 Task: Log work in the project BarTech for the issue 'Implement a new cloud-based asset management system for a company with advanced asset tracking and maintenance features' spent time as '5w 2d 22h 50m' and remaining time as '4w 6d 6h 10m' and move to top of backlog. Now add the issue to the epic 'IT asset management (ITAM) system implementation'. Log work in the project BarTech for the issue 'Integrate a new push notification feature into an existing mobile application to enhance user engagement and real-time updates' spent time as '2w 4d 19h 33m' and remaining time as '6w 5d 2h 25m' and move to bottom of backlog. Now add the issue to the epic 'Continuous integration and delivery (CI/CD) implementation'
Action: Mouse moved to (163, 50)
Screenshot: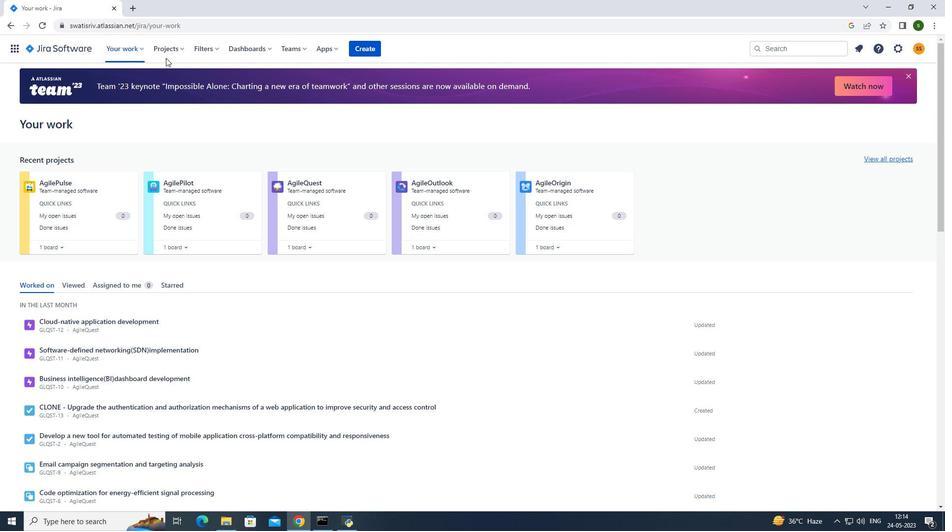 
Action: Mouse pressed left at (163, 50)
Screenshot: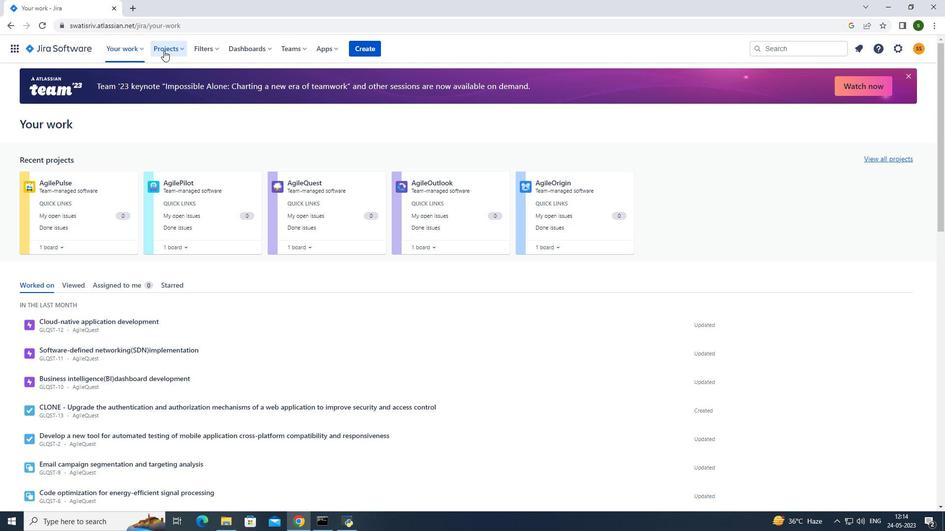 
Action: Mouse moved to (218, 100)
Screenshot: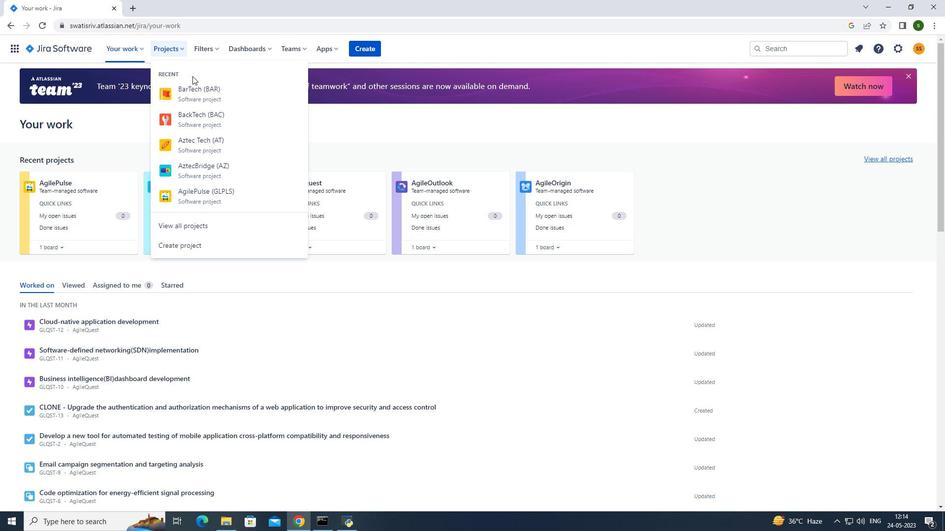 
Action: Mouse pressed left at (218, 100)
Screenshot: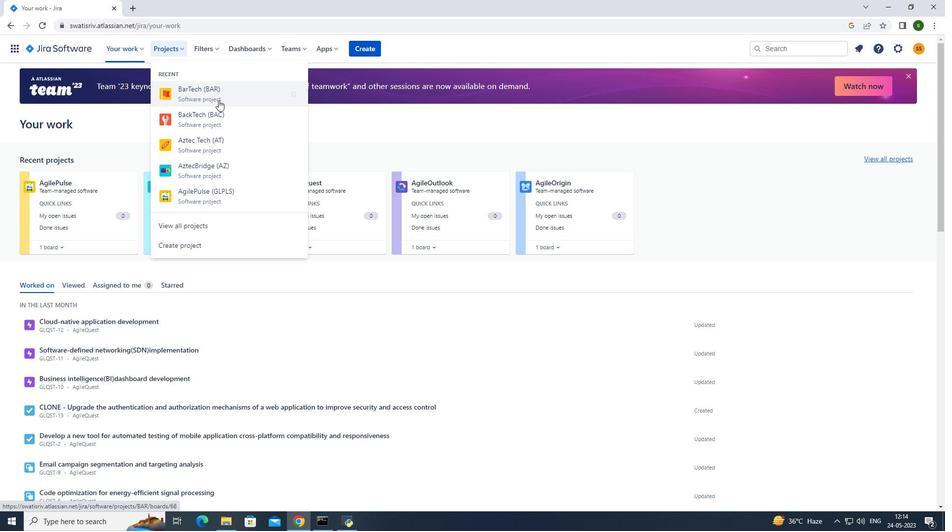 
Action: Mouse moved to (72, 152)
Screenshot: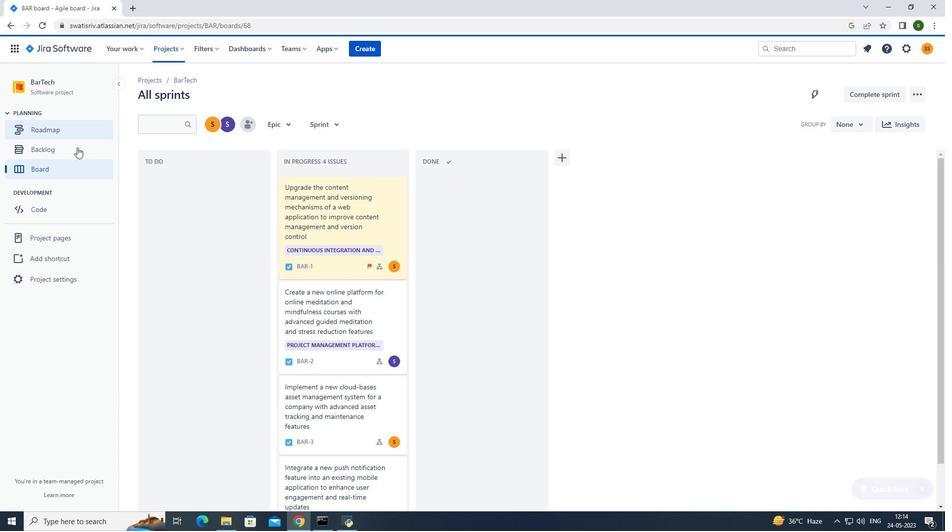
Action: Mouse pressed left at (72, 152)
Screenshot: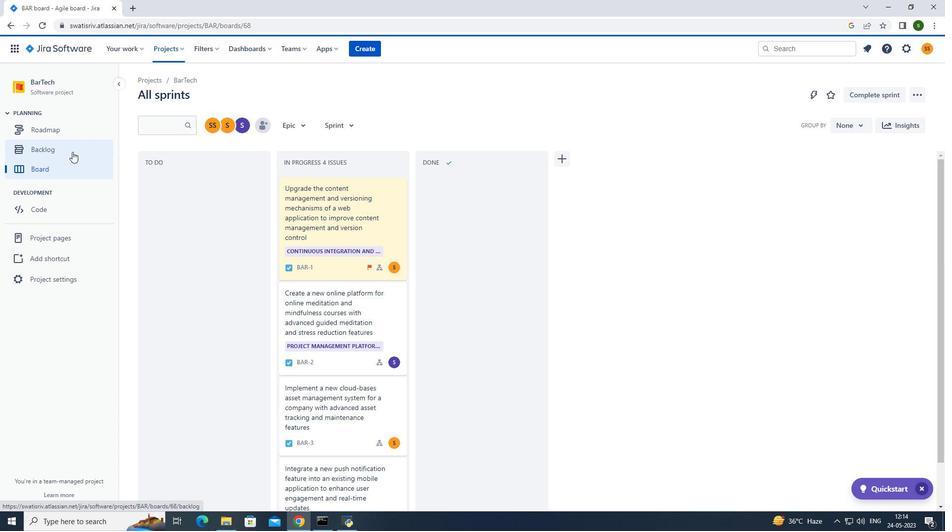 
Action: Mouse moved to (588, 238)
Screenshot: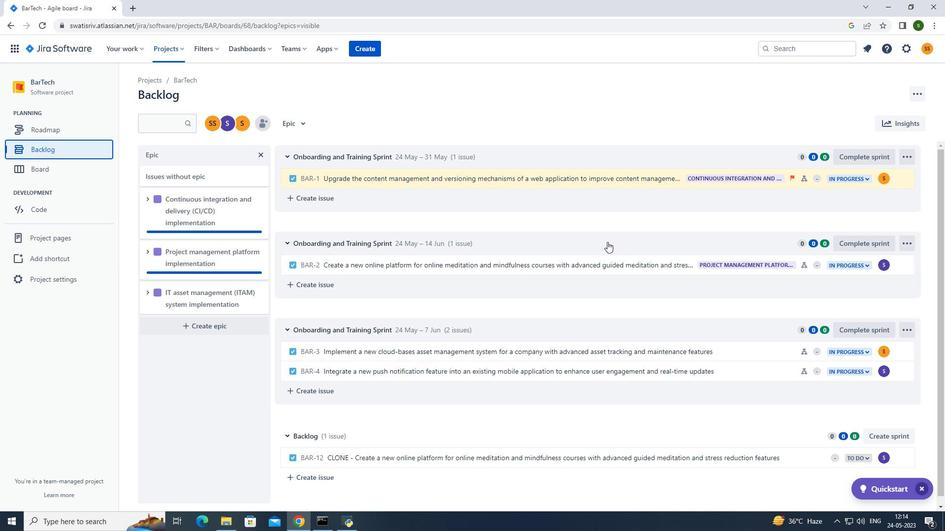 
Action: Mouse scrolled (588, 237) with delta (0, 0)
Screenshot: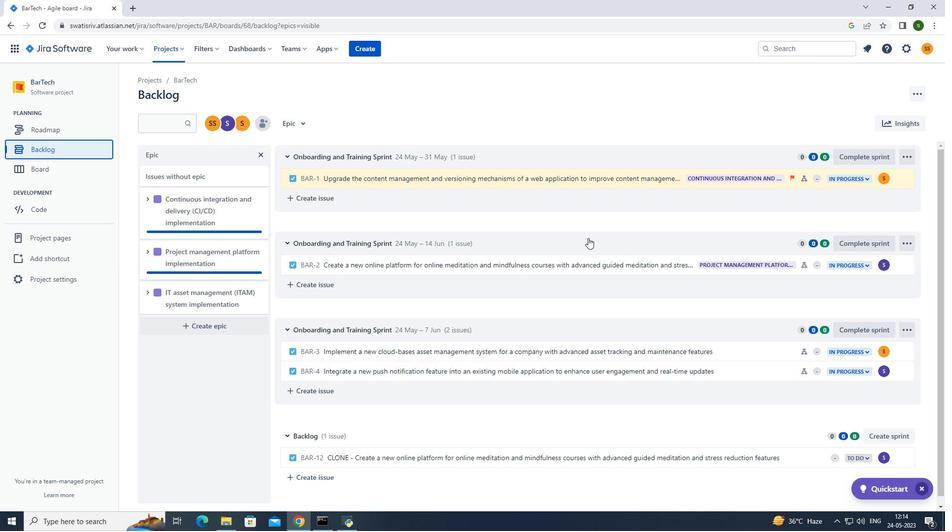 
Action: Mouse scrolled (588, 237) with delta (0, 0)
Screenshot: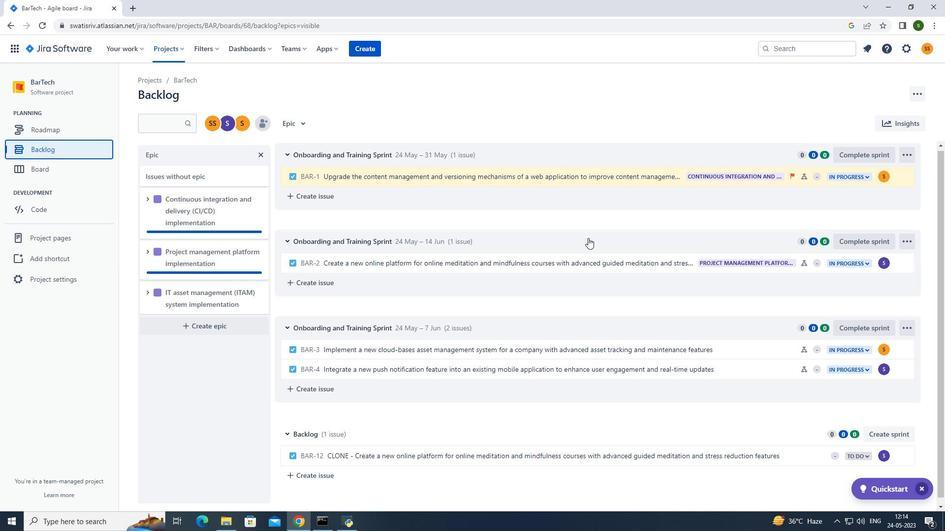 
Action: Mouse moved to (786, 345)
Screenshot: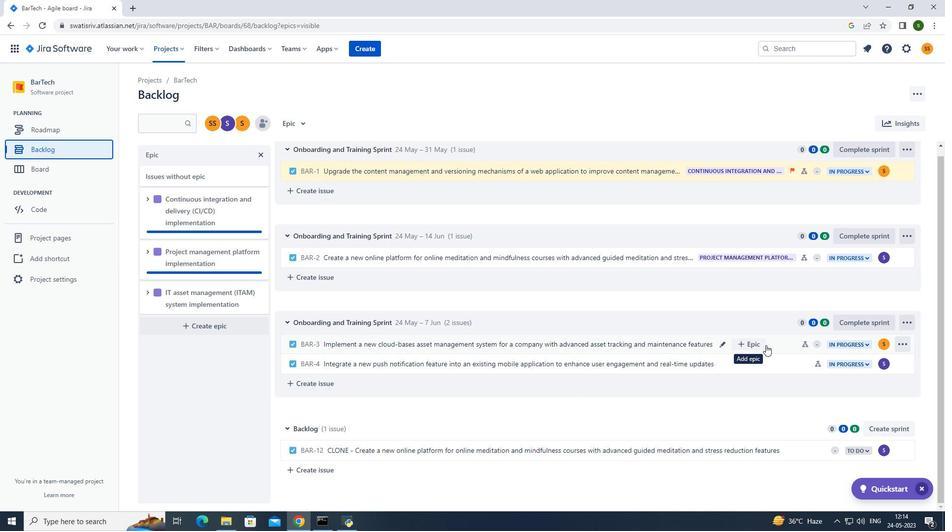 
Action: Mouse pressed left at (786, 345)
Screenshot: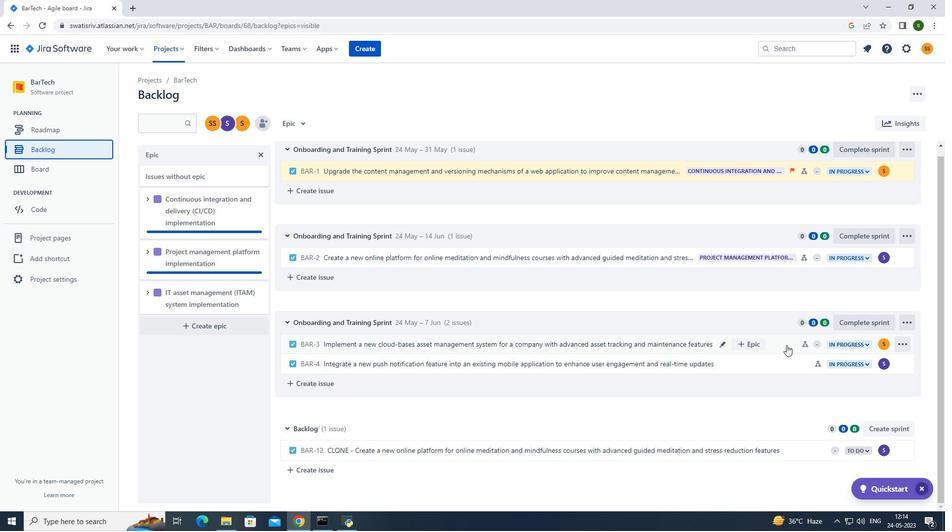
Action: Mouse moved to (906, 150)
Screenshot: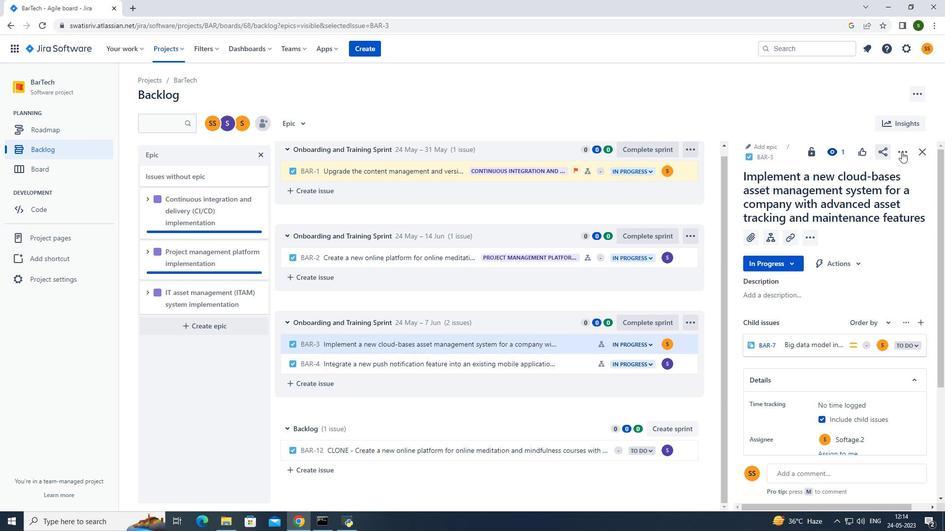 
Action: Mouse pressed left at (906, 150)
Screenshot: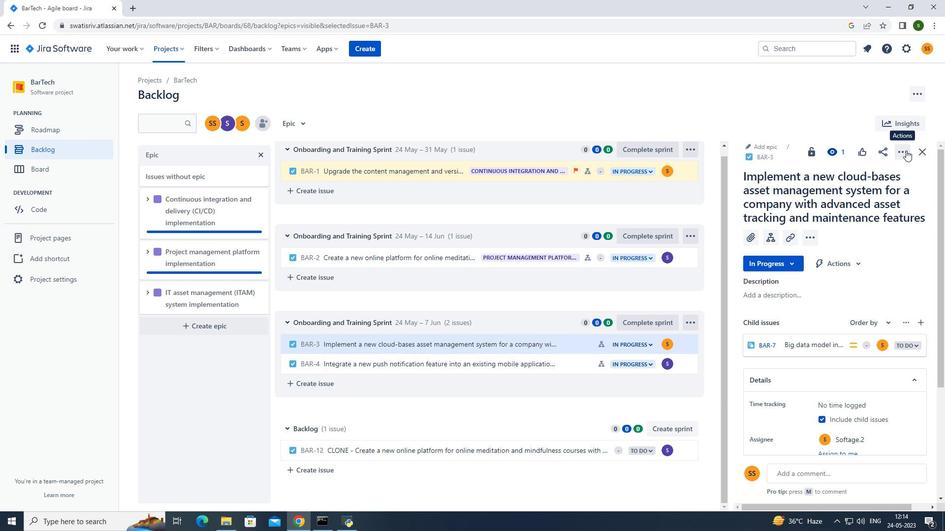 
Action: Mouse moved to (874, 183)
Screenshot: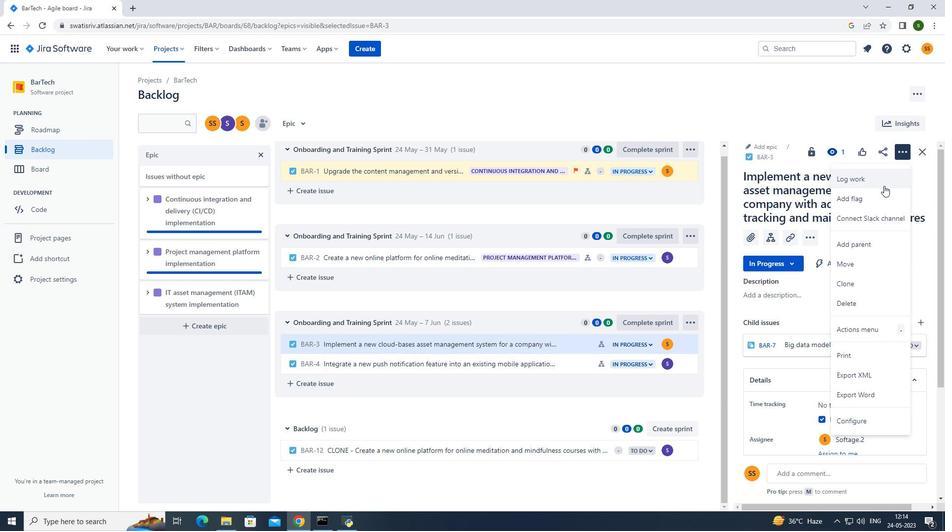 
Action: Mouse pressed left at (874, 183)
Screenshot: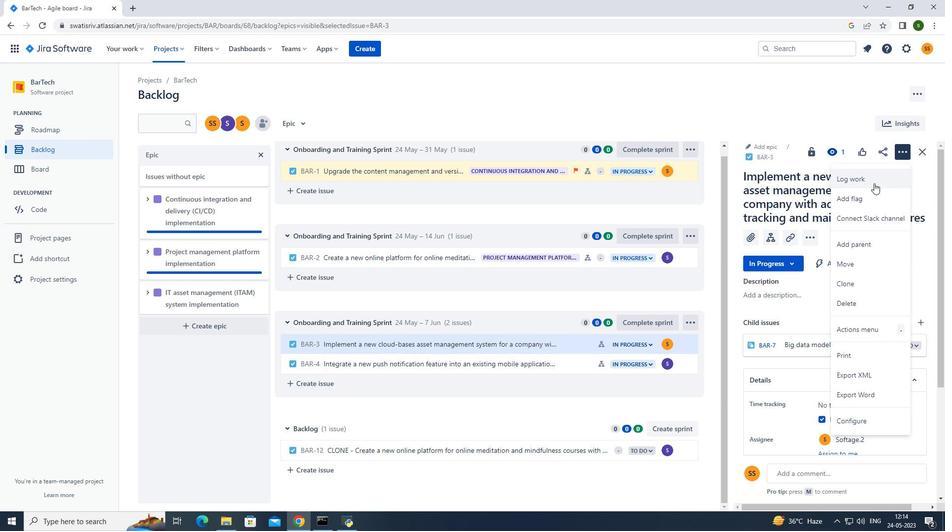 
Action: Mouse moved to (416, 149)
Screenshot: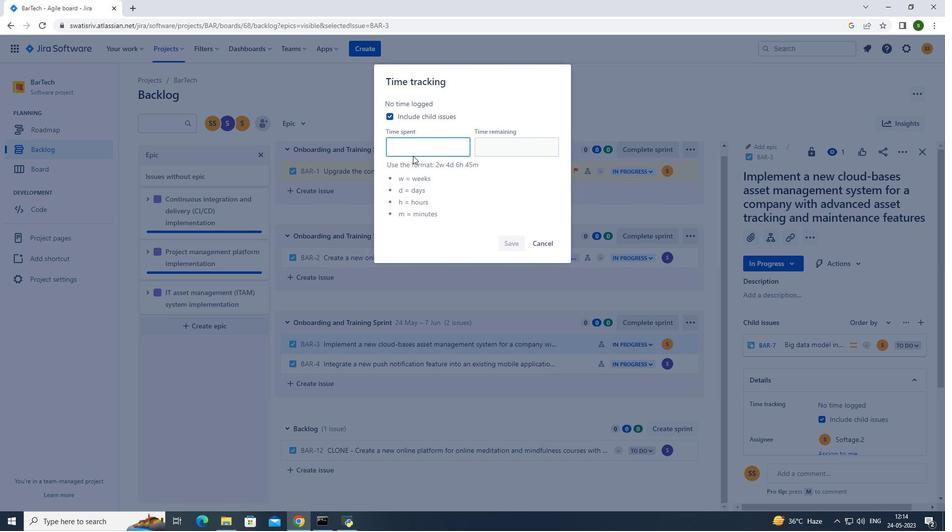 
Action: Mouse pressed left at (416, 149)
Screenshot: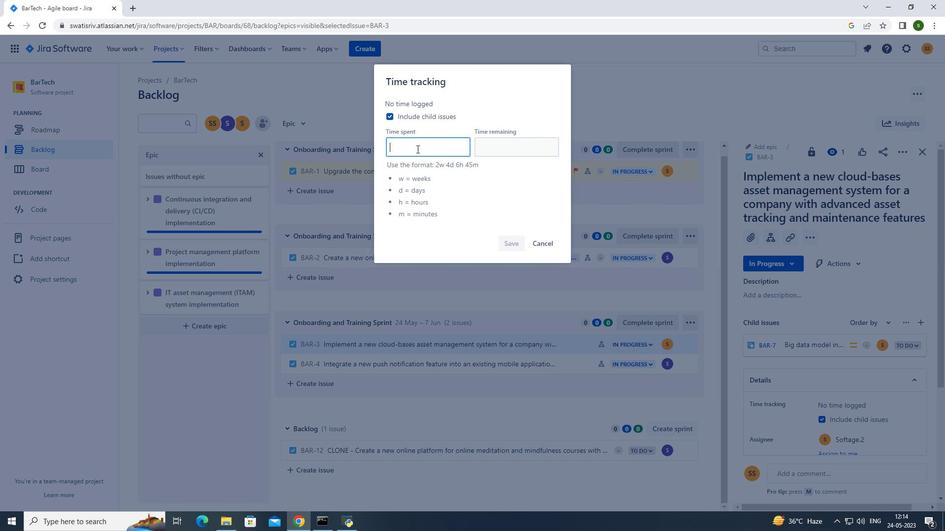
Action: Mouse moved to (420, 148)
Screenshot: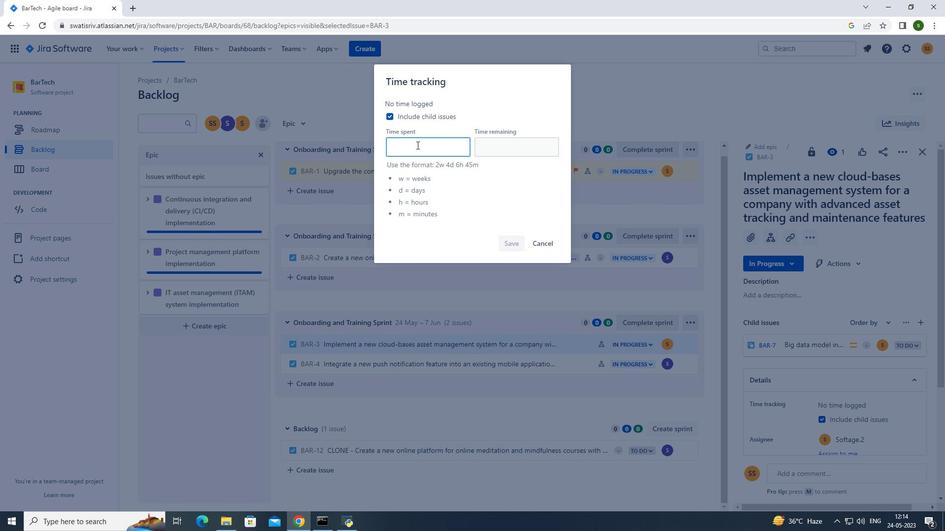 
Action: Key pressed 5w<Key.space>2d<Key.space>22h<Key.space>50m
Screenshot: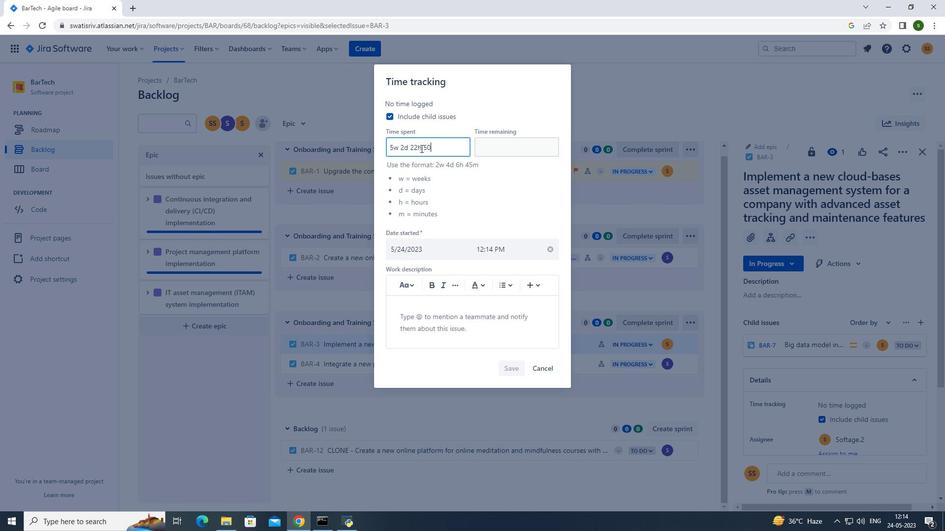 
Action: Mouse moved to (503, 155)
Screenshot: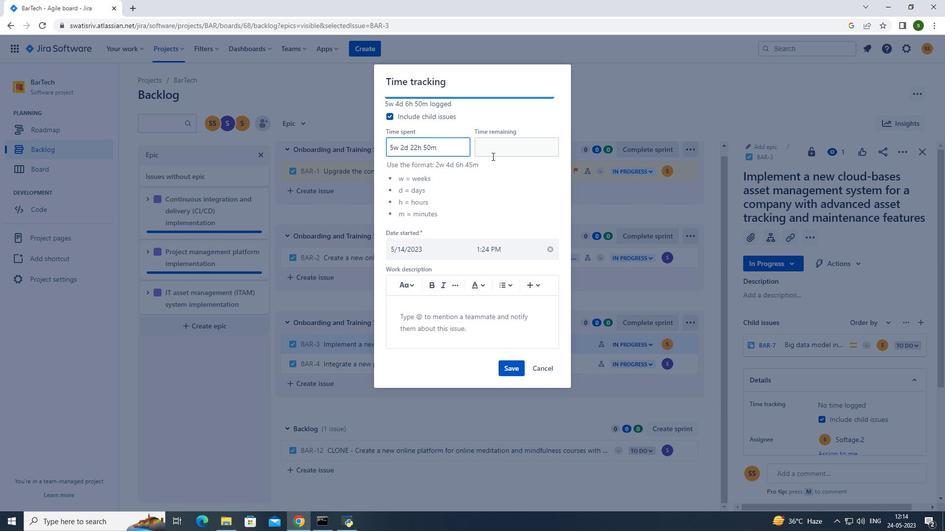 
Action: Mouse pressed left at (503, 155)
Screenshot: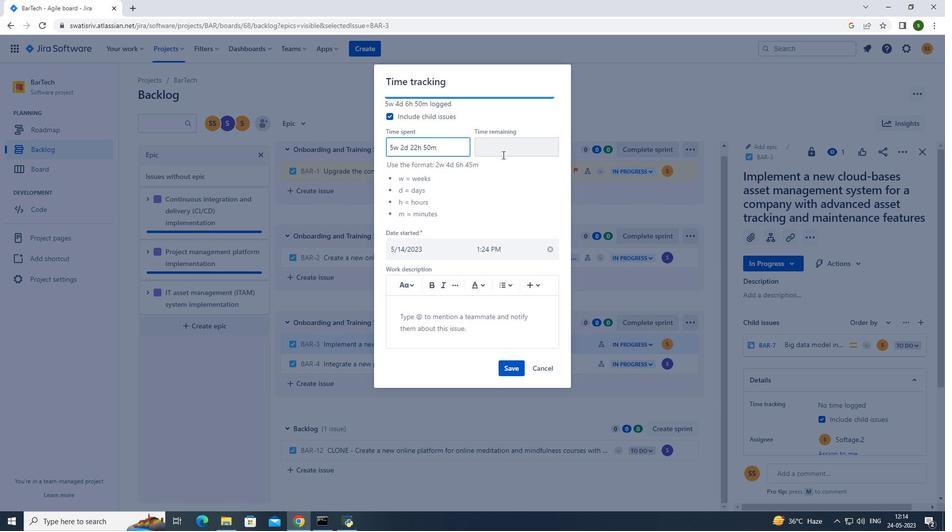 
Action: Key pressed 4w<Key.space>6d<Key.space>6h<Key.space>10m
Screenshot: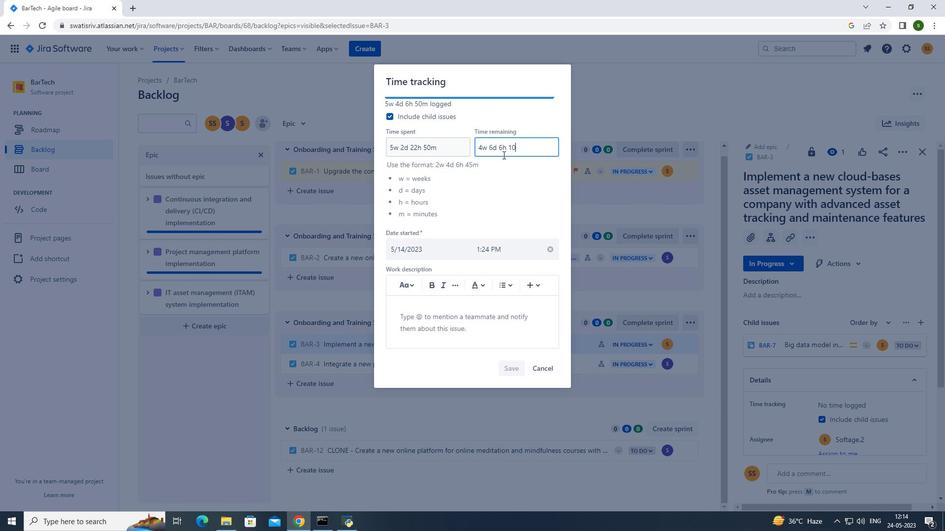 
Action: Mouse moved to (511, 363)
Screenshot: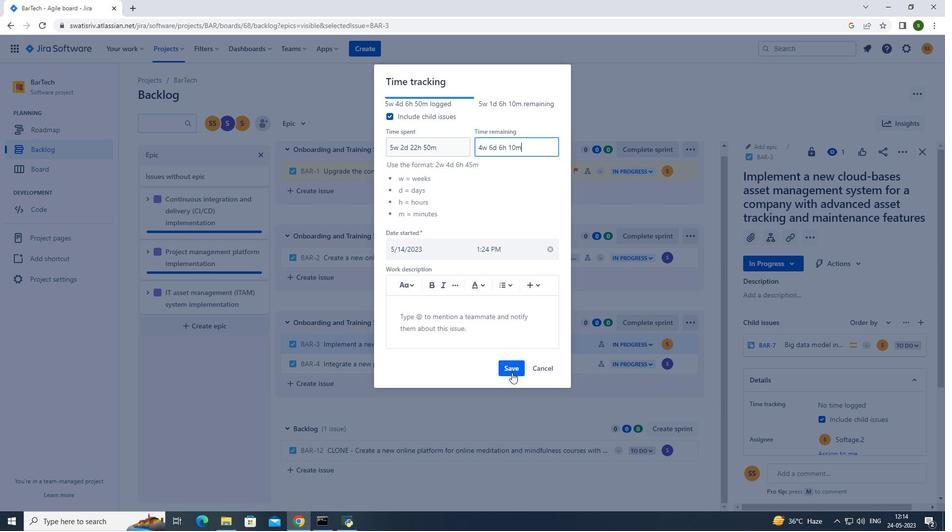 
Action: Mouse pressed left at (511, 363)
Screenshot: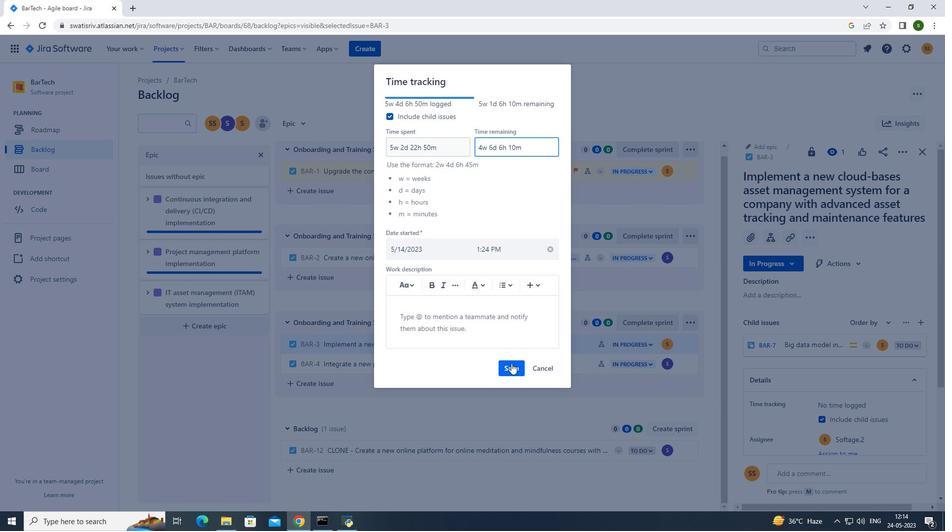 
Action: Mouse moved to (685, 346)
Screenshot: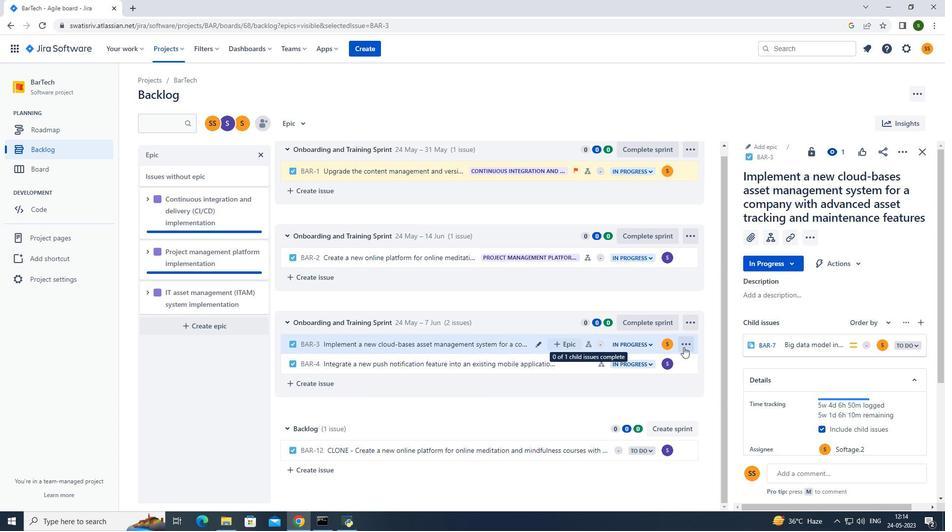 
Action: Mouse pressed left at (685, 346)
Screenshot: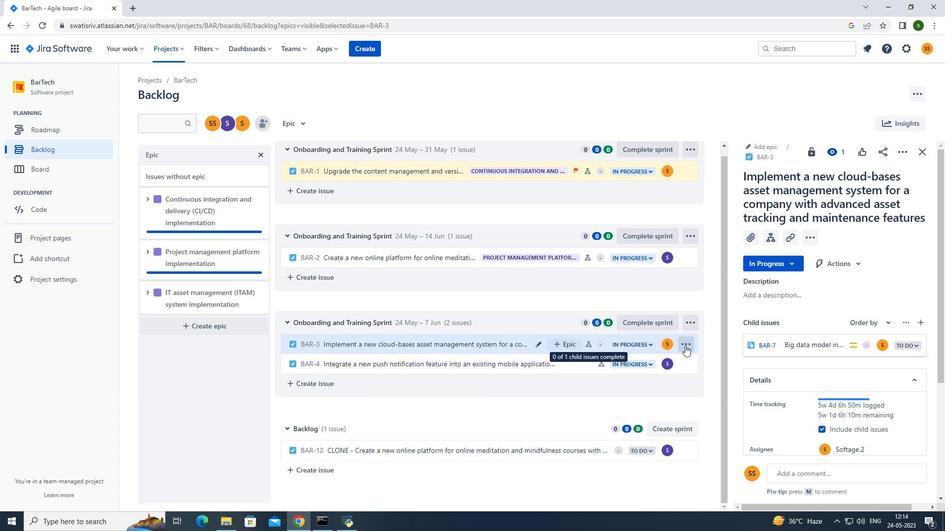 
Action: Mouse moved to (646, 306)
Screenshot: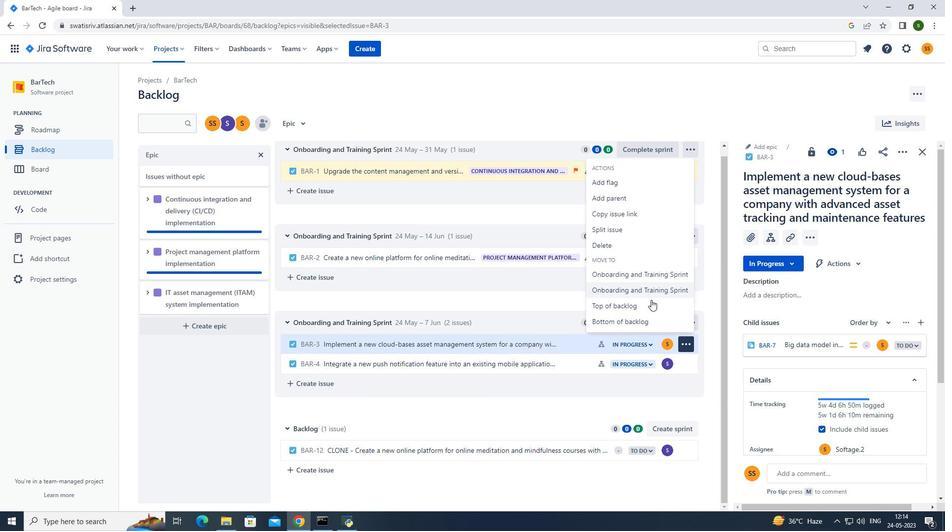 
Action: Mouse pressed left at (646, 306)
Screenshot: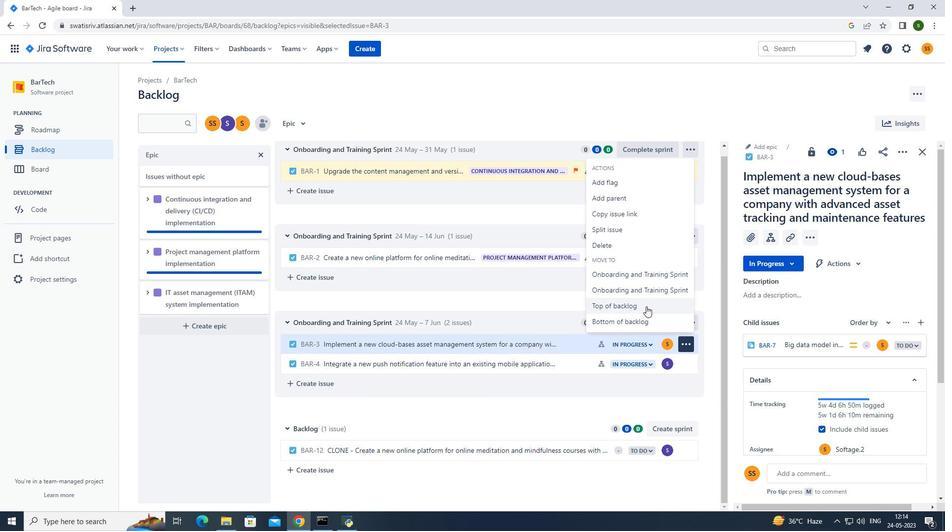 
Action: Mouse moved to (494, 162)
Screenshot: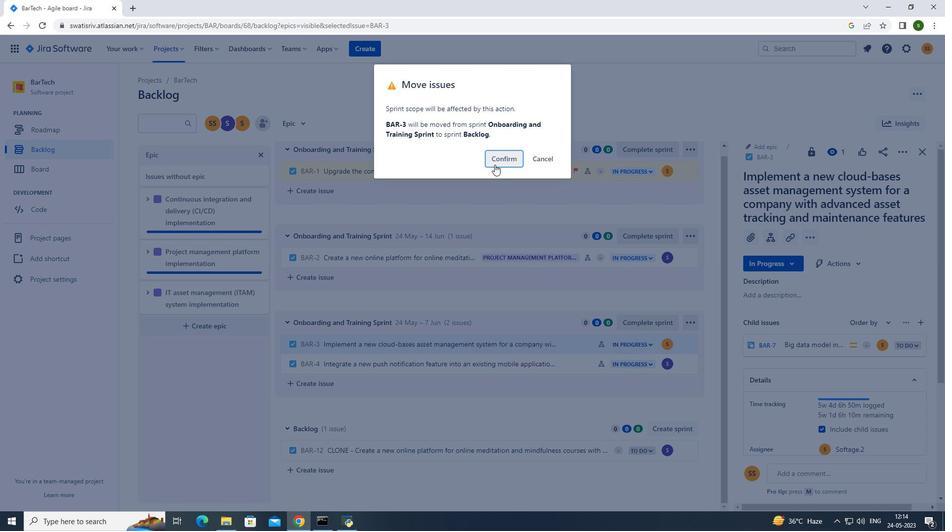 
Action: Mouse pressed left at (494, 162)
Screenshot: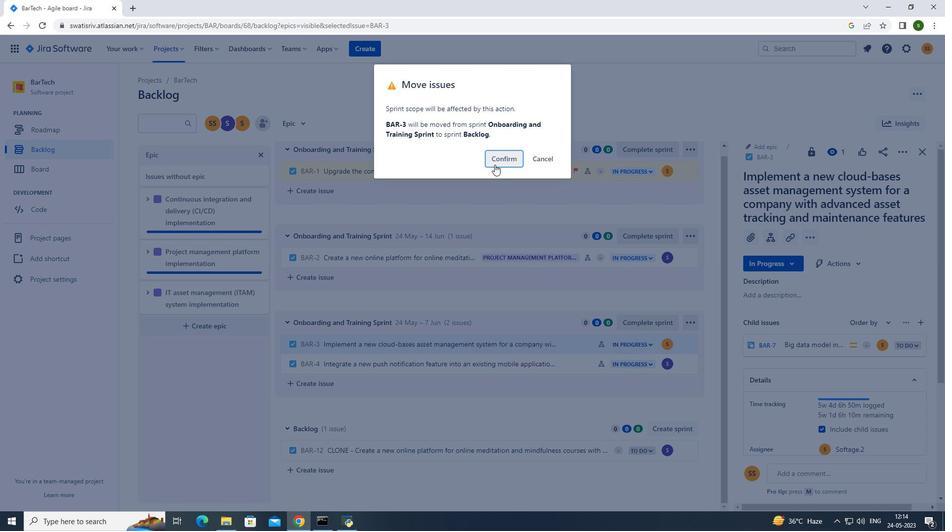 
Action: Mouse moved to (570, 431)
Screenshot: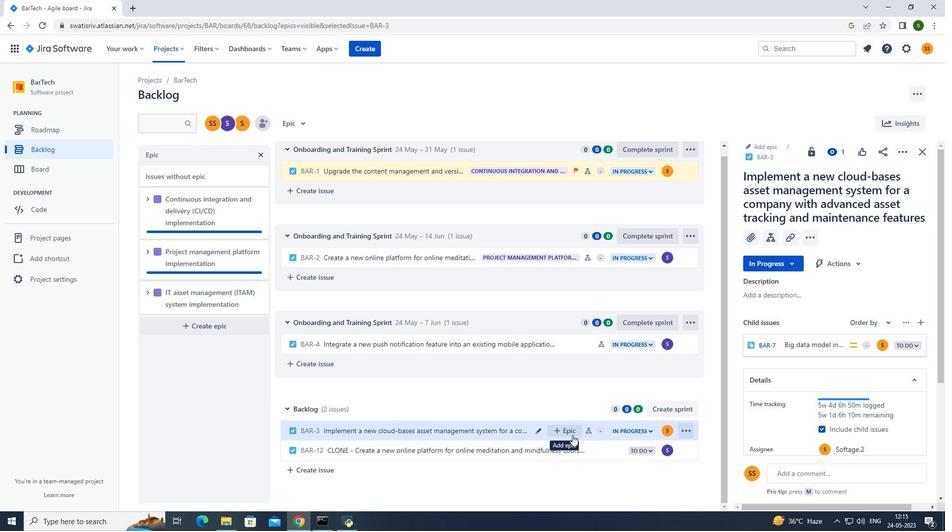 
Action: Mouse pressed left at (570, 431)
Screenshot: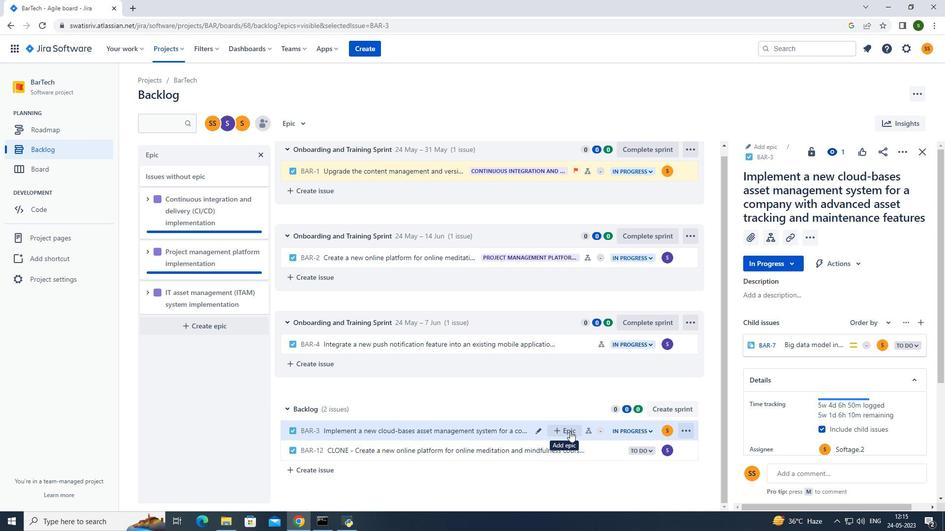 
Action: Mouse moved to (570, 431)
Screenshot: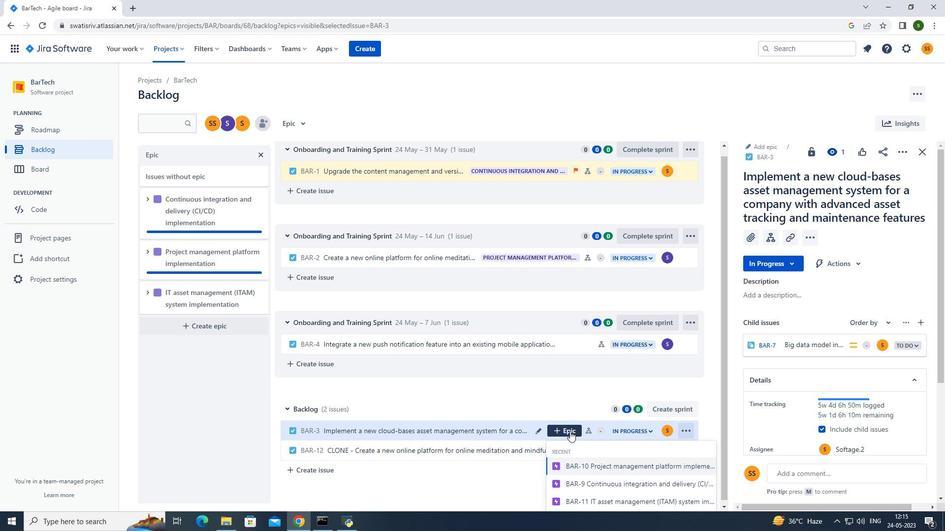 
Action: Mouse scrolled (570, 430) with delta (0, 0)
Screenshot: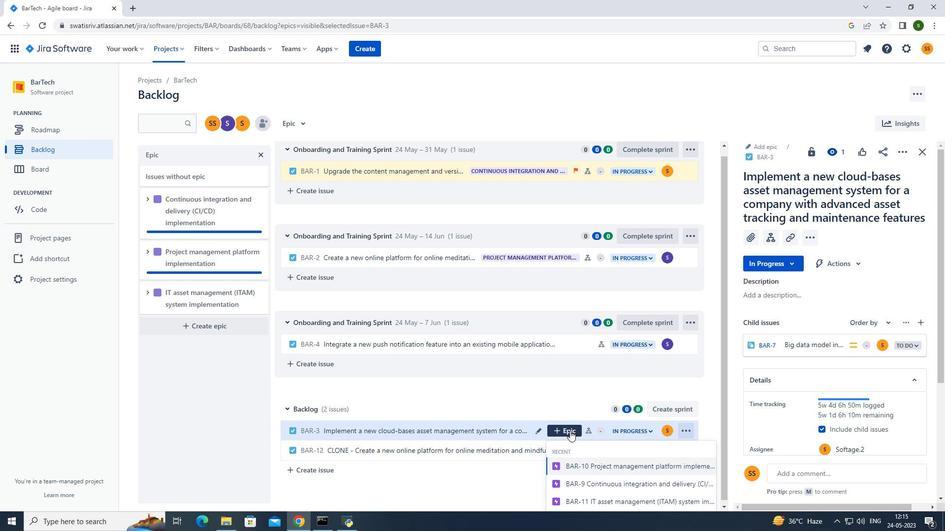 
Action: Mouse scrolled (570, 430) with delta (0, 0)
Screenshot: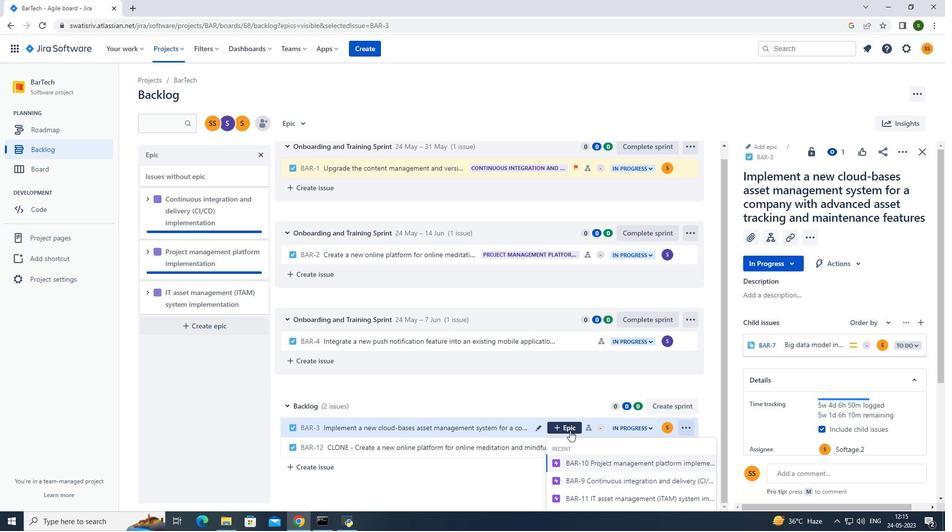 
Action: Mouse moved to (589, 496)
Screenshot: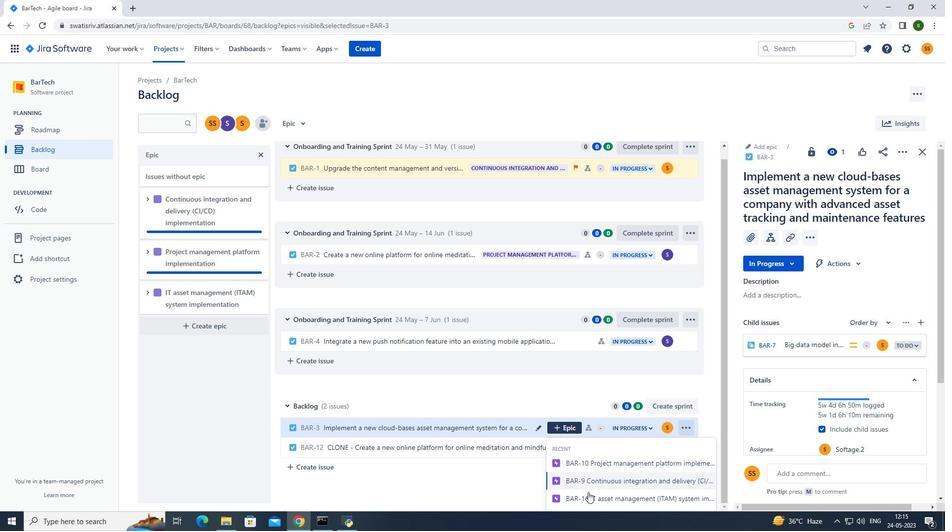 
Action: Mouse pressed left at (589, 496)
Screenshot: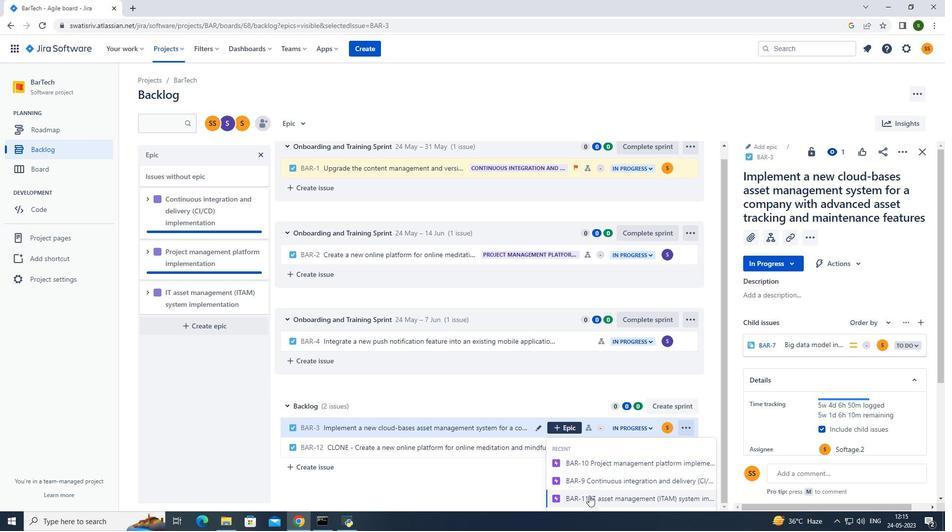 
Action: Mouse moved to (295, 126)
Screenshot: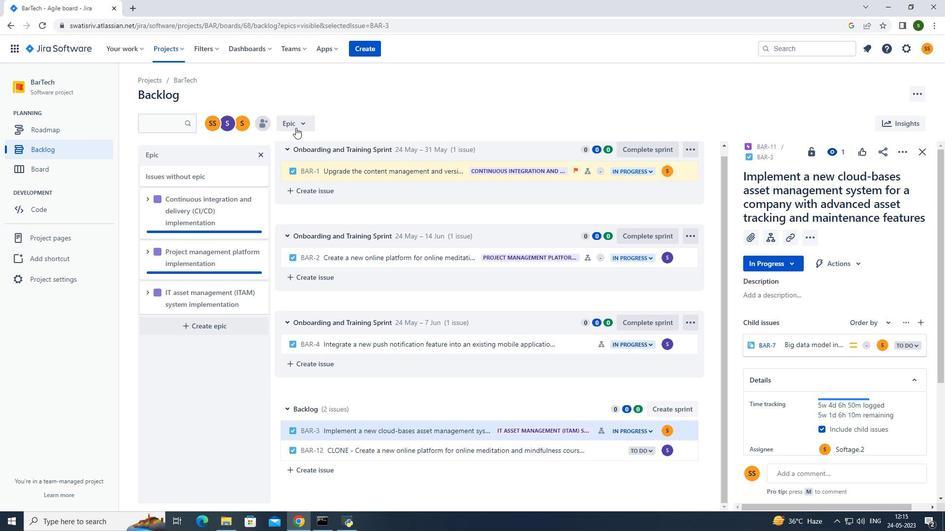 
Action: Mouse pressed left at (295, 126)
Screenshot: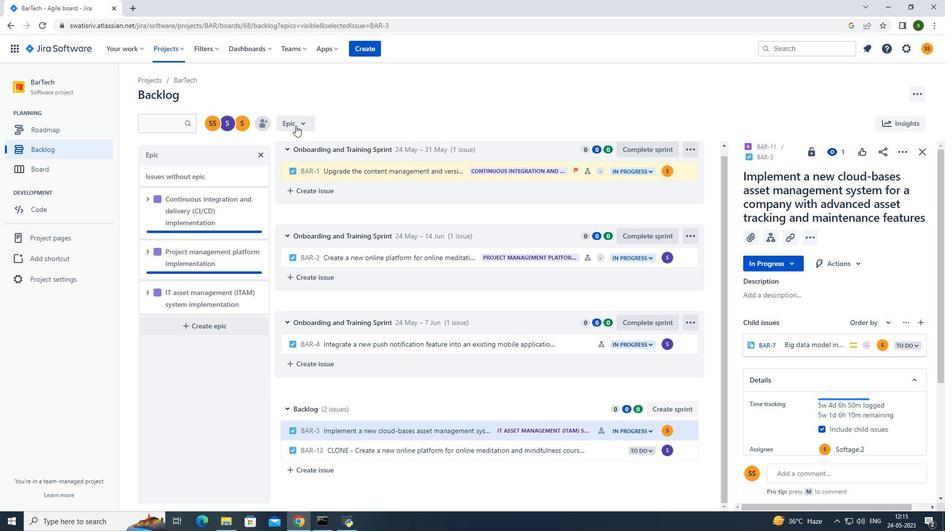 
Action: Mouse moved to (313, 196)
Screenshot: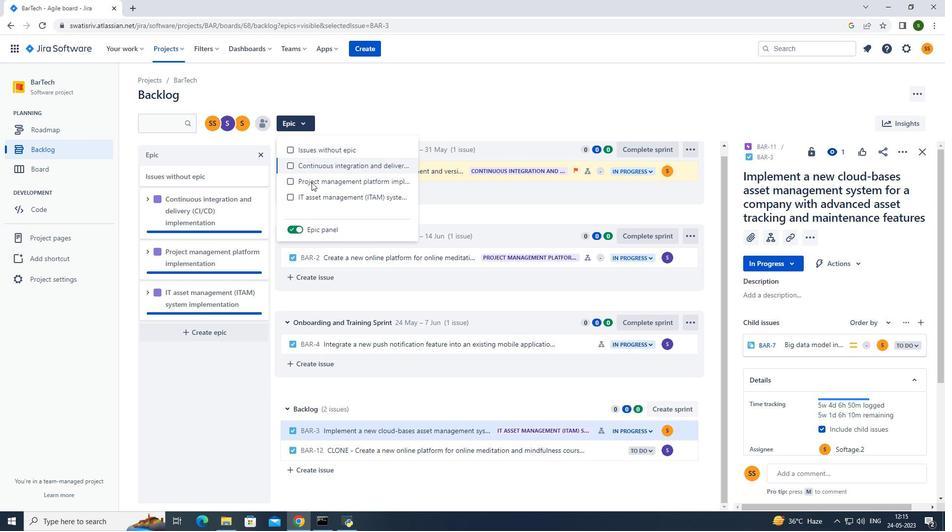 
Action: Mouse pressed left at (313, 196)
Screenshot: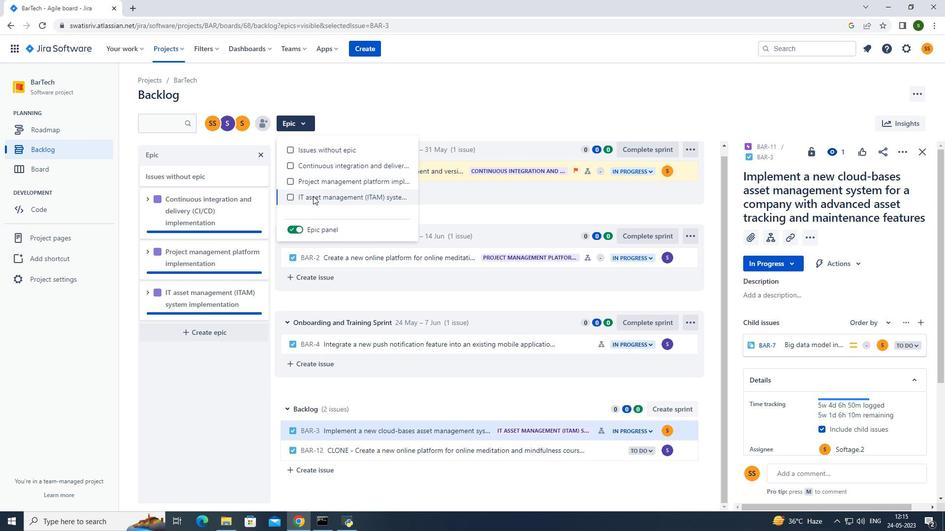 
Action: Mouse moved to (455, 91)
Screenshot: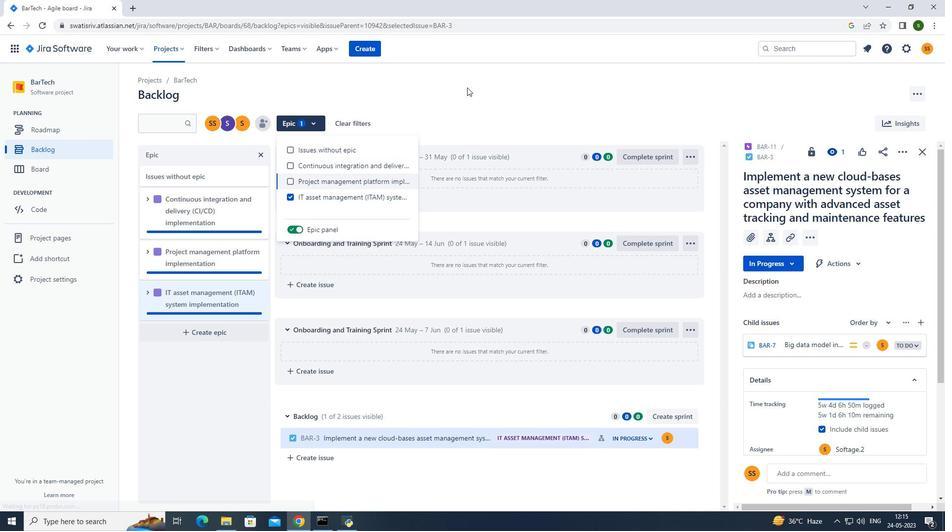 
Action: Mouse pressed left at (455, 91)
Screenshot: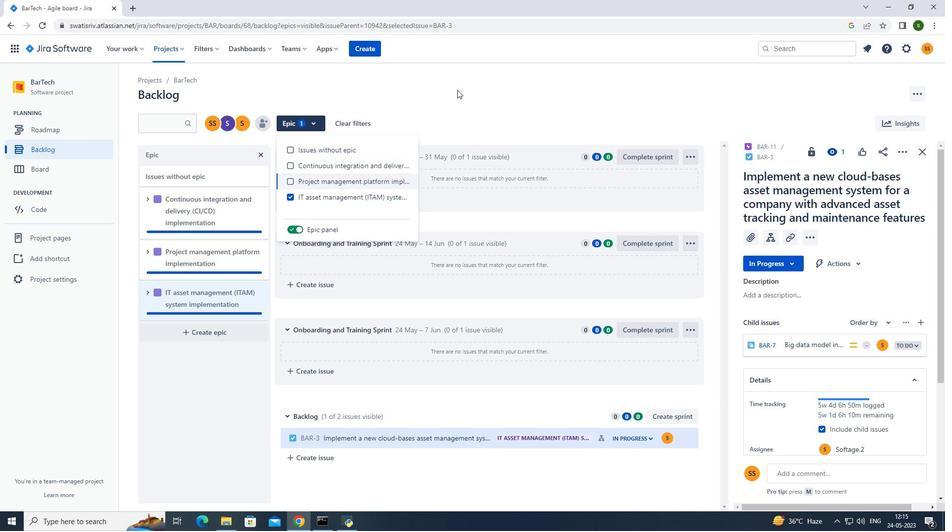 
Action: Mouse moved to (177, 51)
Screenshot: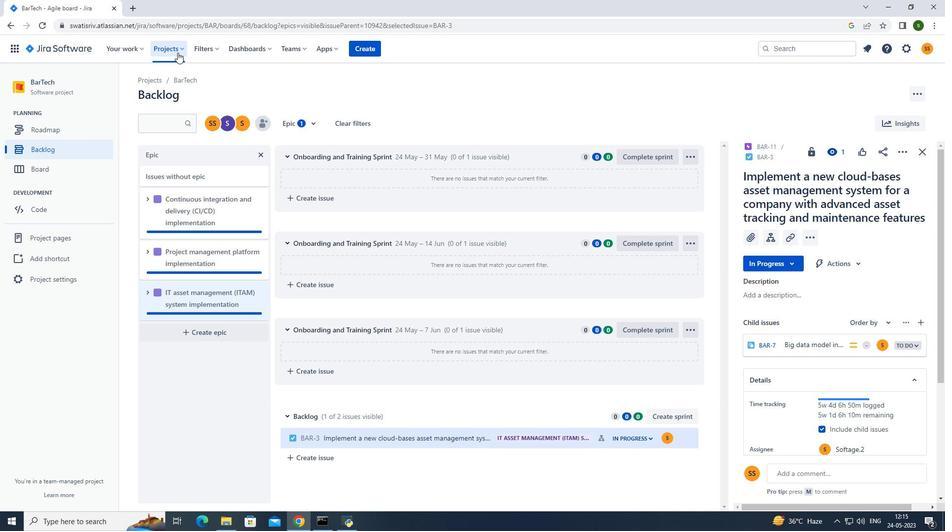 
Action: Mouse pressed left at (177, 51)
Screenshot: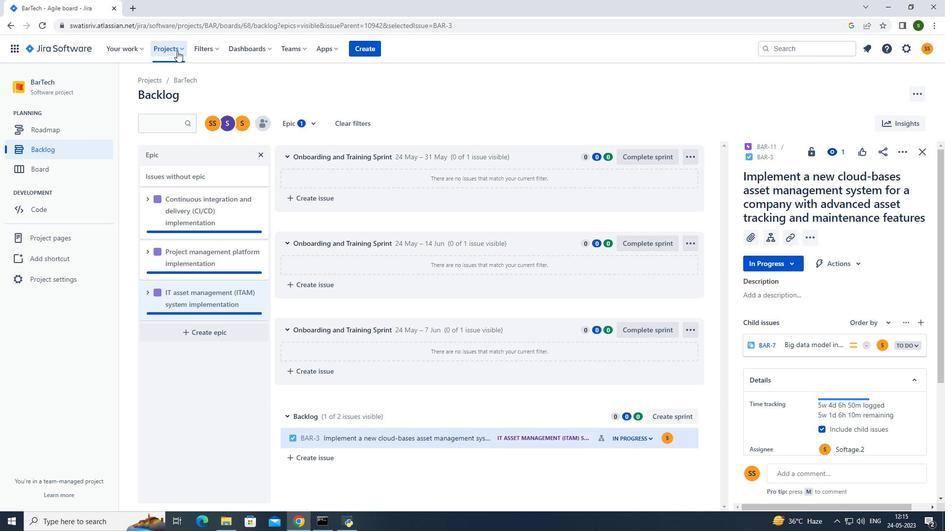 
Action: Mouse moved to (185, 87)
Screenshot: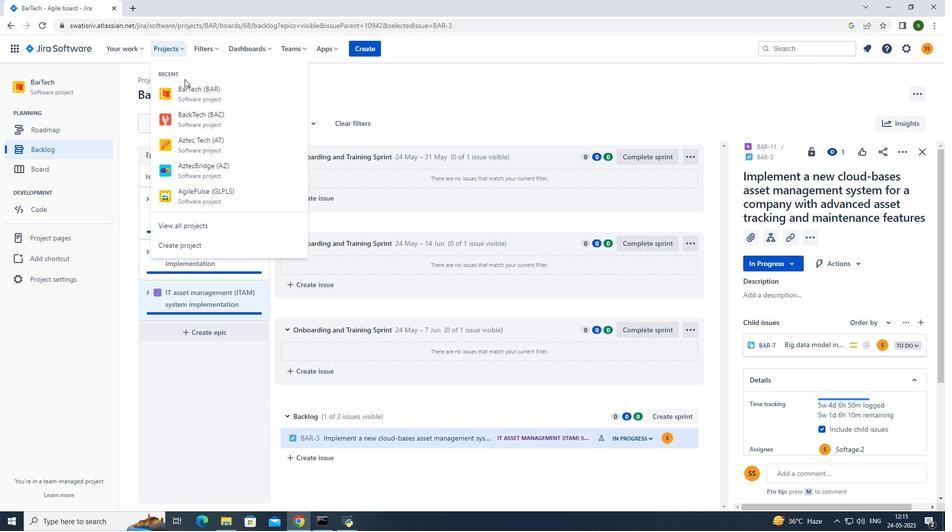 
Action: Mouse pressed left at (185, 87)
Screenshot: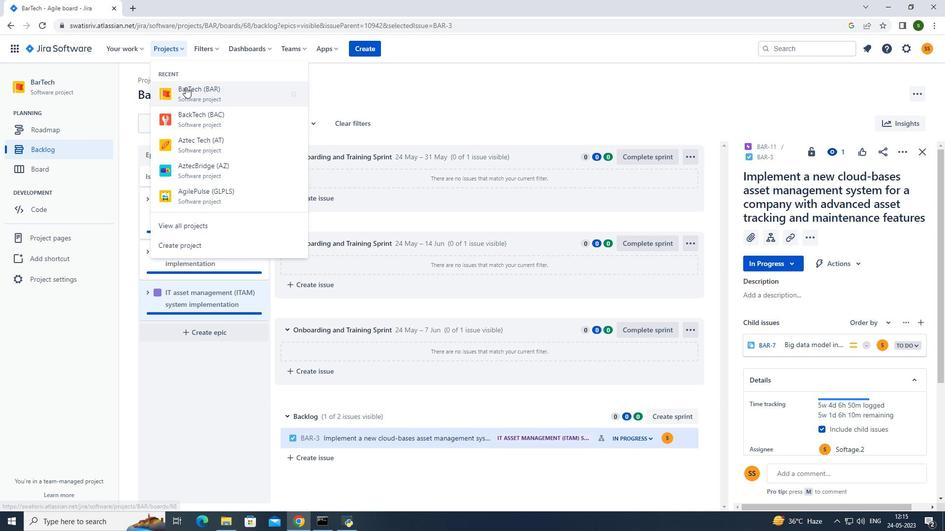 
Action: Mouse moved to (56, 149)
Screenshot: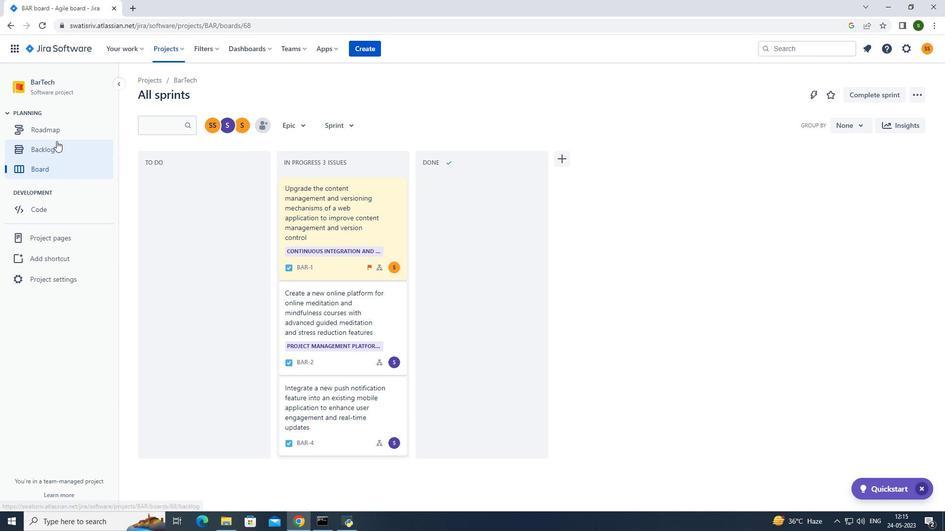 
Action: Mouse pressed left at (56, 149)
Screenshot: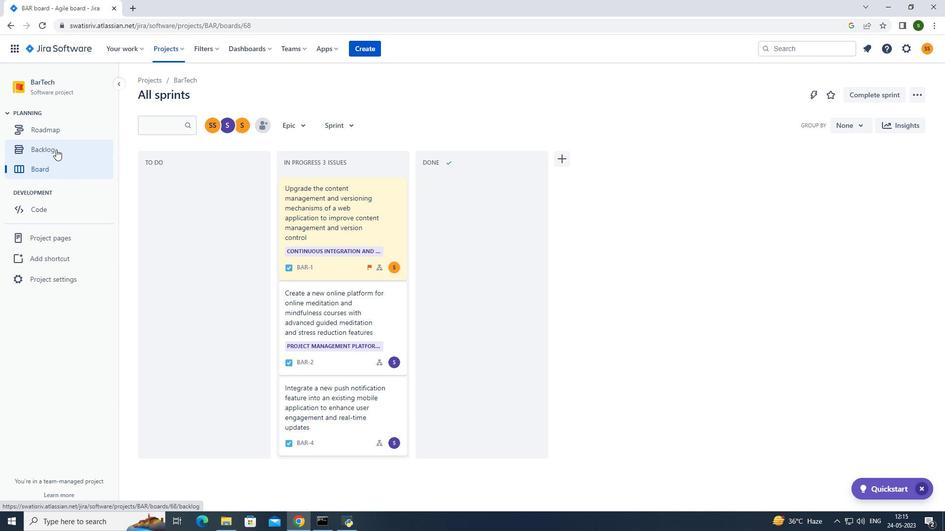 
Action: Mouse moved to (507, 305)
Screenshot: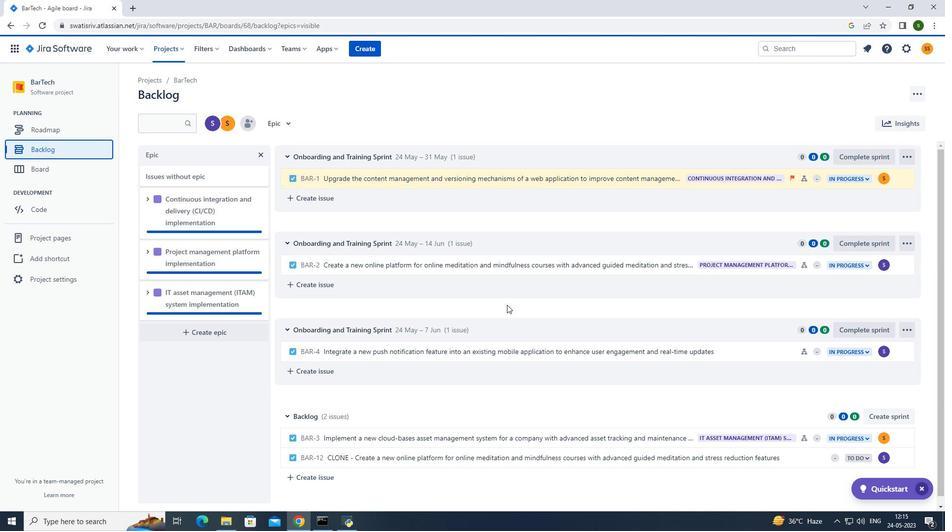 
Action: Mouse scrolled (507, 304) with delta (0, 0)
Screenshot: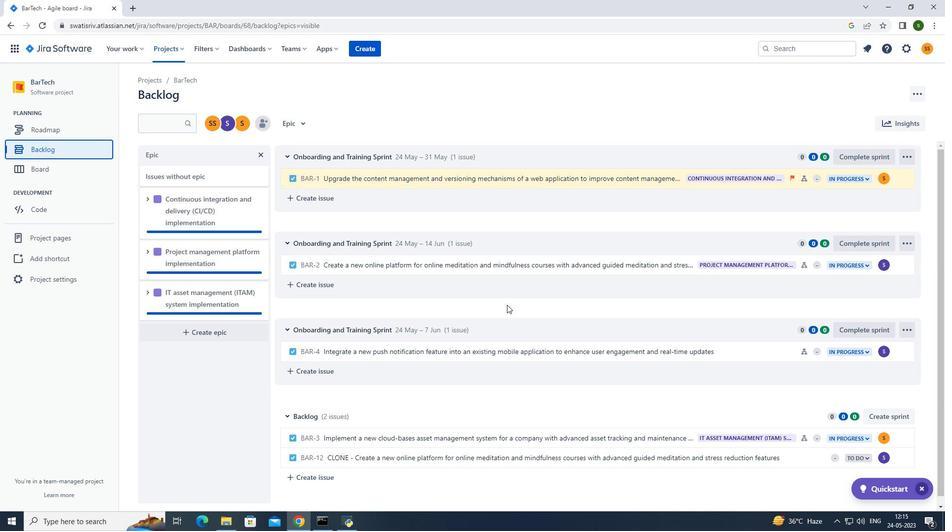 
Action: Mouse moved to (776, 345)
Screenshot: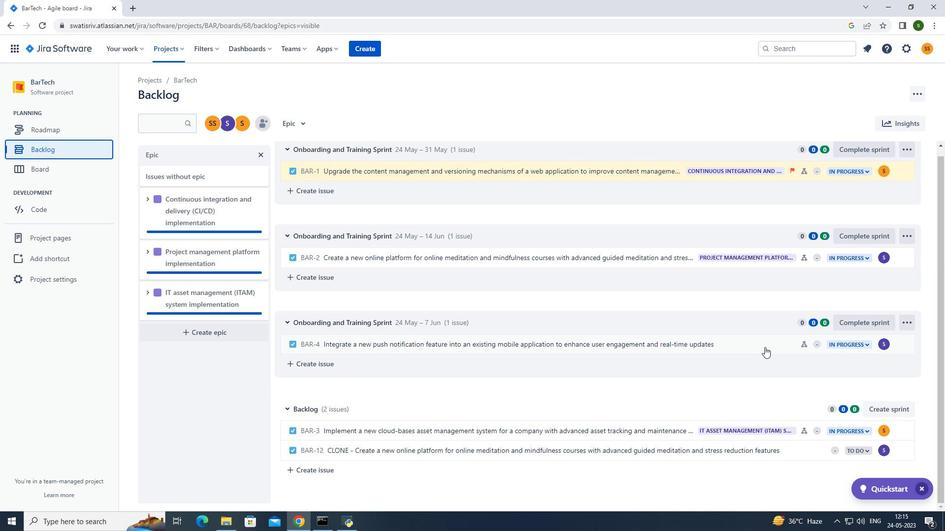
Action: Mouse pressed left at (776, 345)
Screenshot: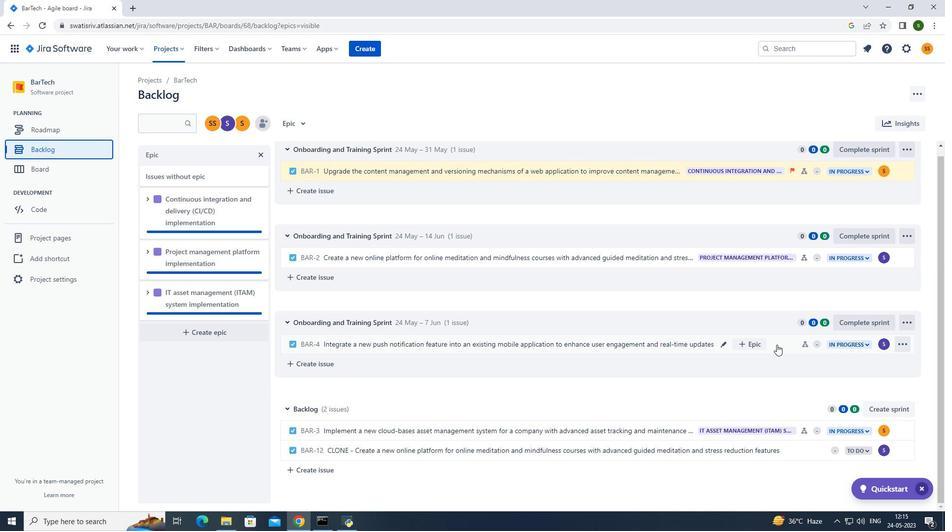 
Action: Mouse moved to (901, 150)
Screenshot: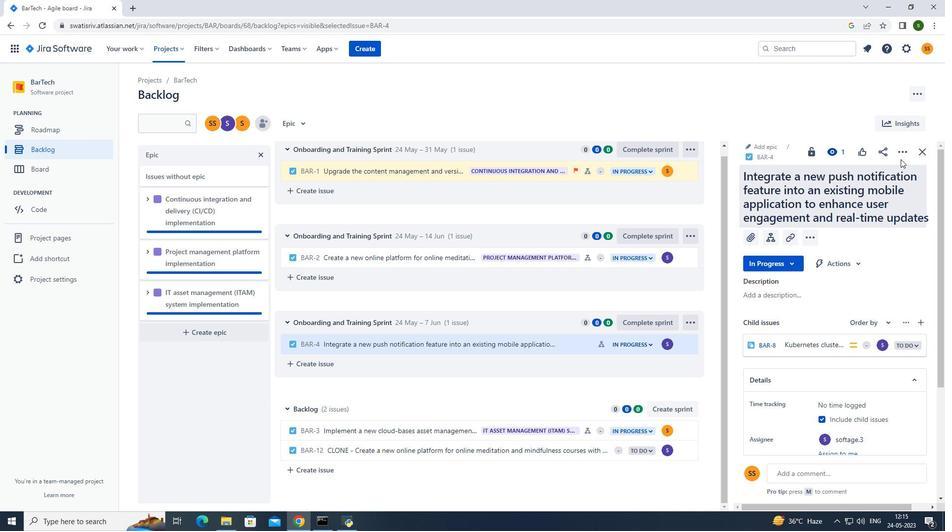 
Action: Mouse pressed left at (901, 150)
Screenshot: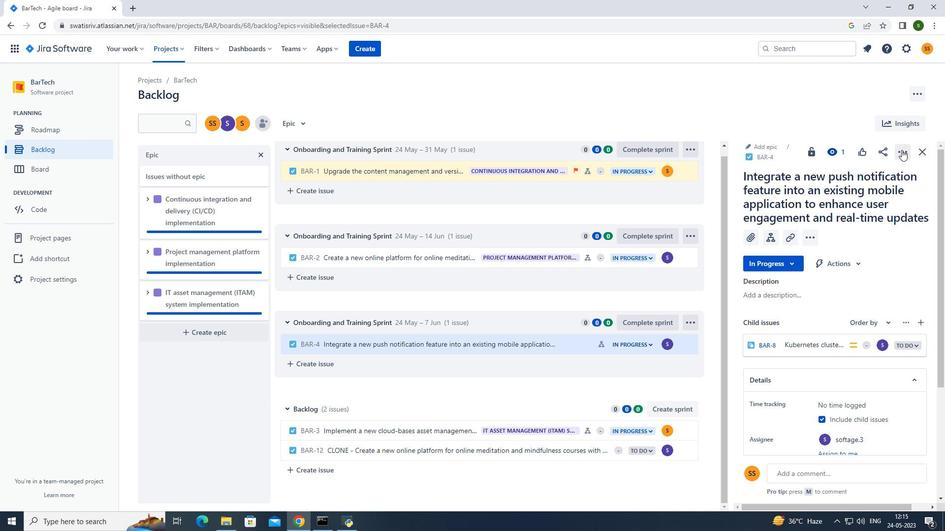 
Action: Mouse moved to (886, 178)
Screenshot: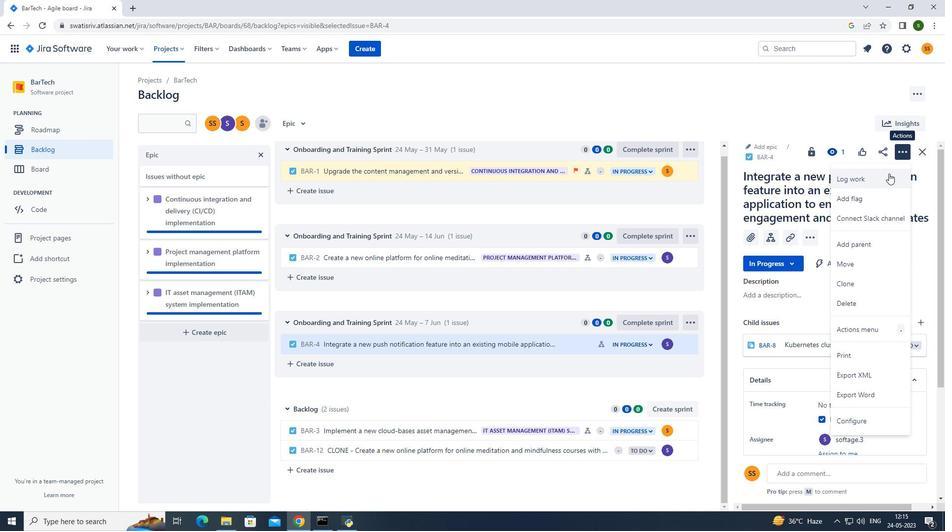 
Action: Mouse pressed left at (886, 178)
Screenshot: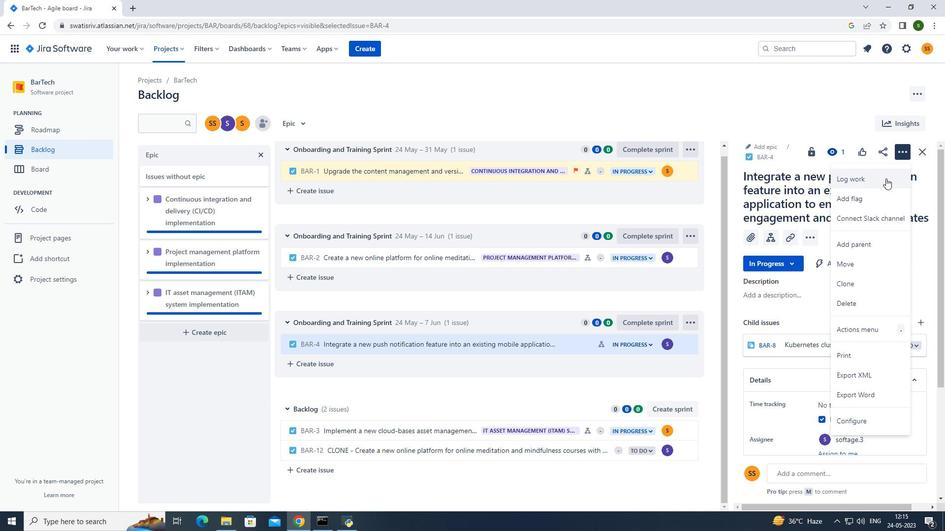 
Action: Mouse moved to (423, 150)
Screenshot: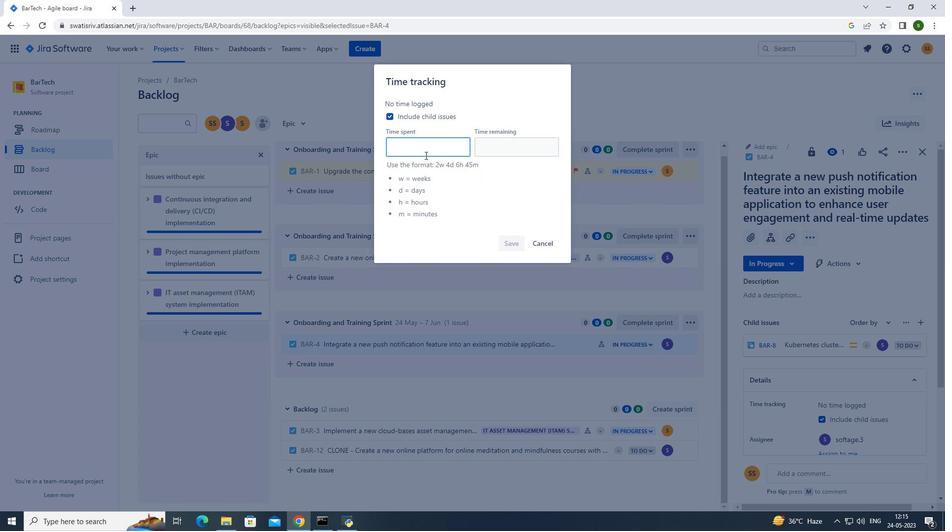 
Action: Mouse pressed left at (423, 150)
Screenshot: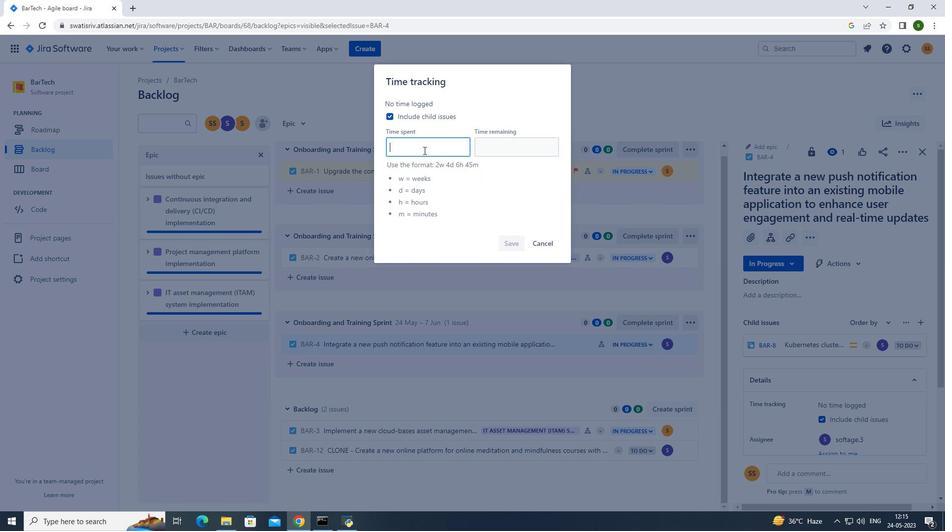 
Action: Key pressed 2w<Key.space>4d<Key.space>19h<Key.space>33m
Screenshot: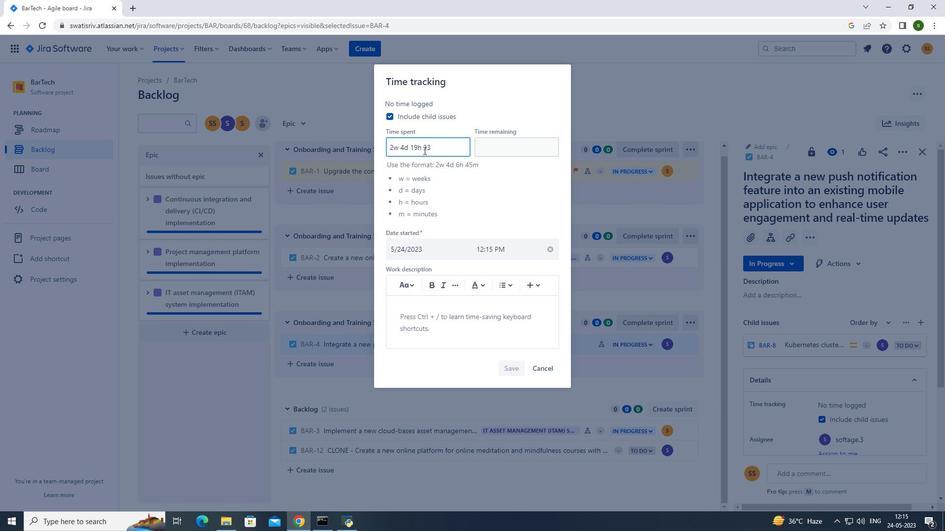
Action: Mouse moved to (500, 151)
Screenshot: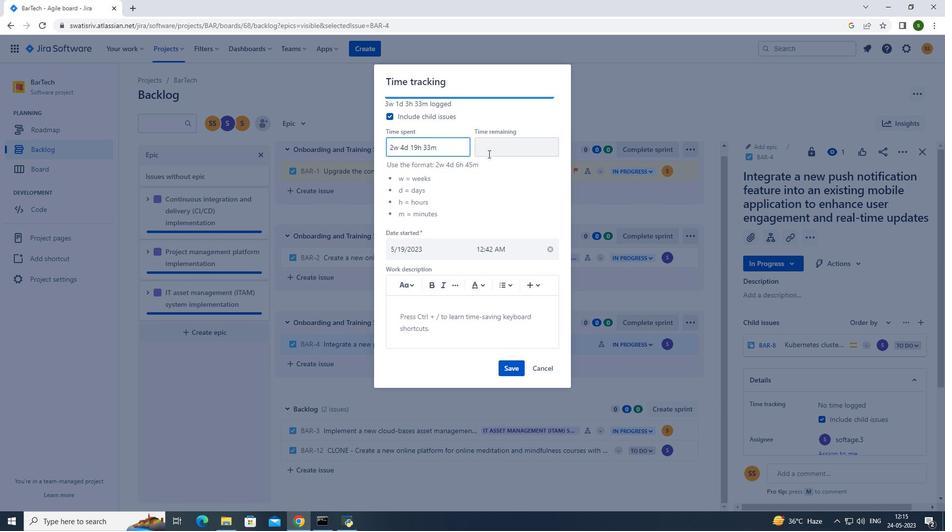 
Action: Mouse pressed left at (500, 151)
Screenshot: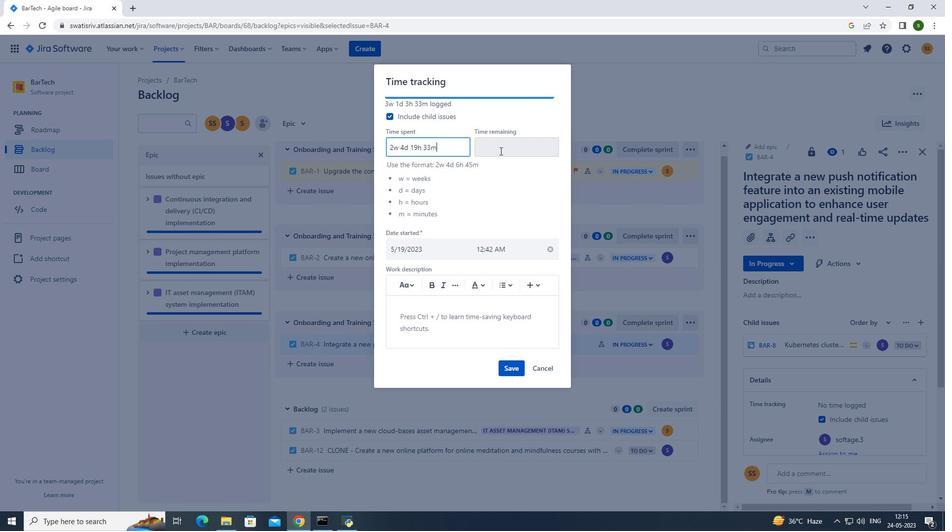 
Action: Key pressed 6
Screenshot: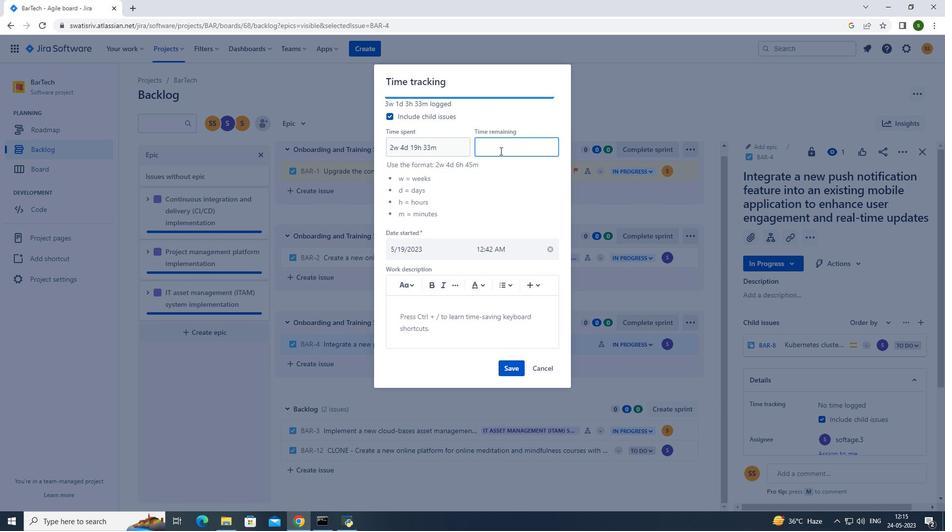 
Action: Mouse moved to (499, 151)
Screenshot: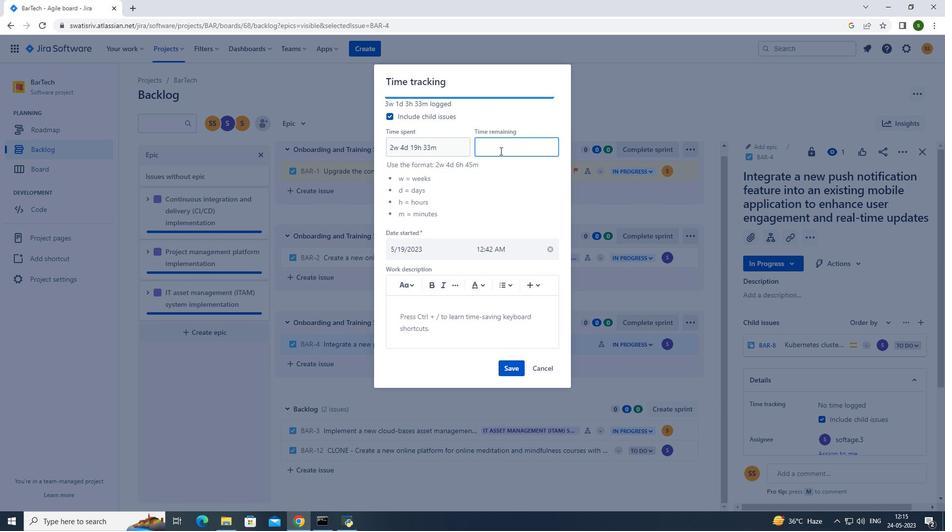 
Action: Key pressed w<Key.space>5d<Key.space>2h<Key.space>25
Screenshot: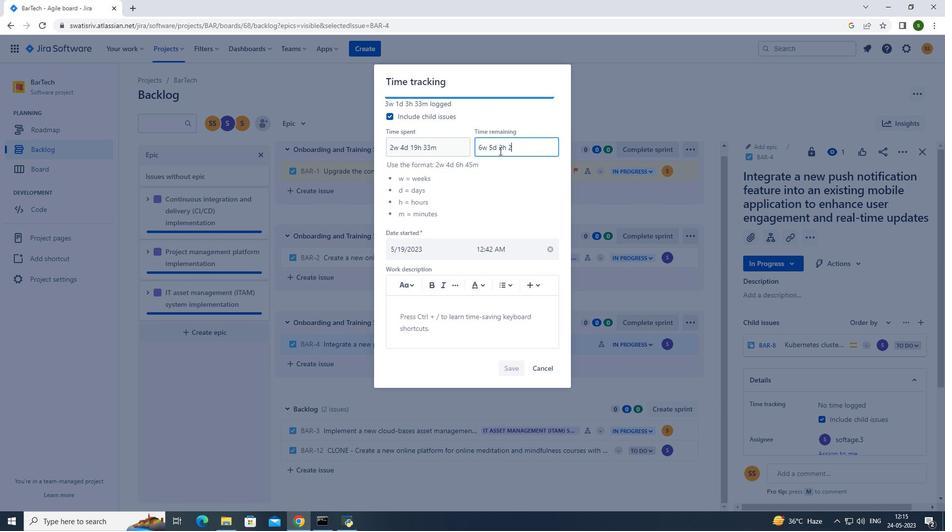 
Action: Mouse moved to (498, 151)
Screenshot: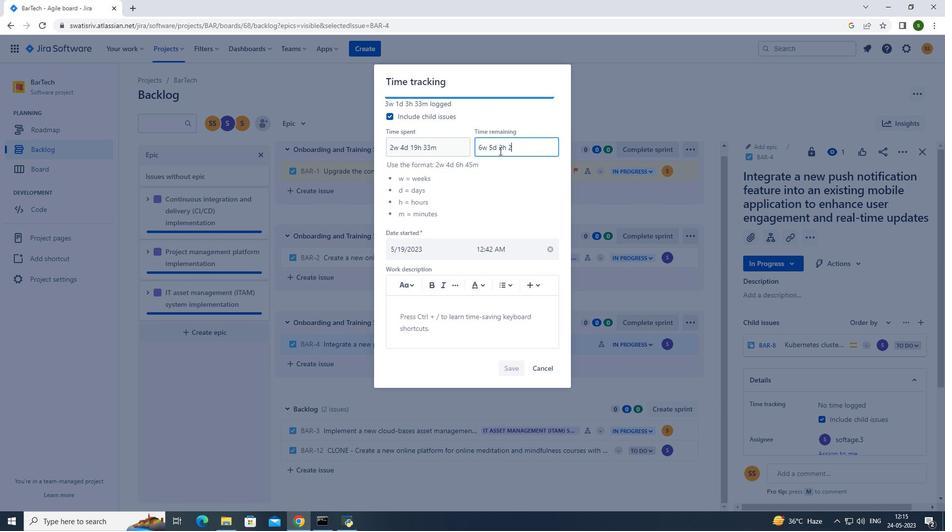 
Action: Key pressed m
Screenshot: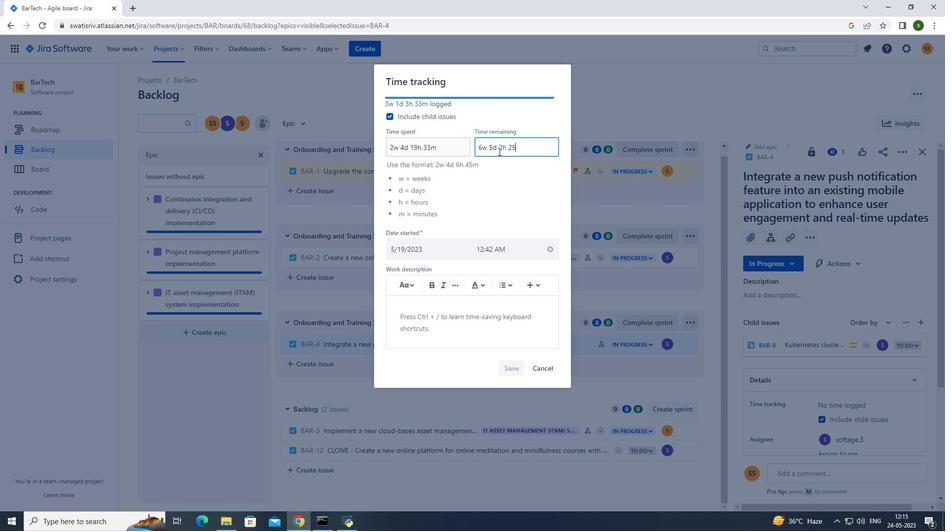 
Action: Mouse moved to (509, 368)
Screenshot: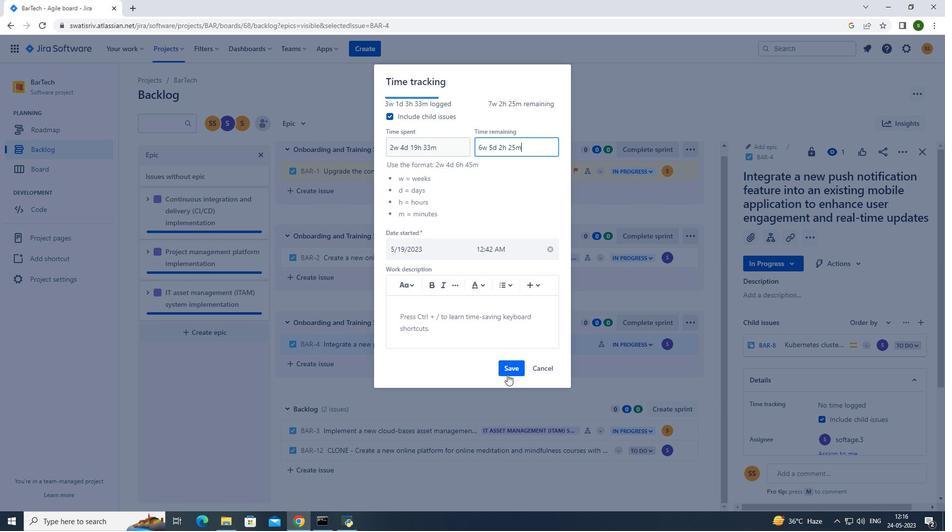 
Action: Mouse pressed left at (509, 368)
Screenshot: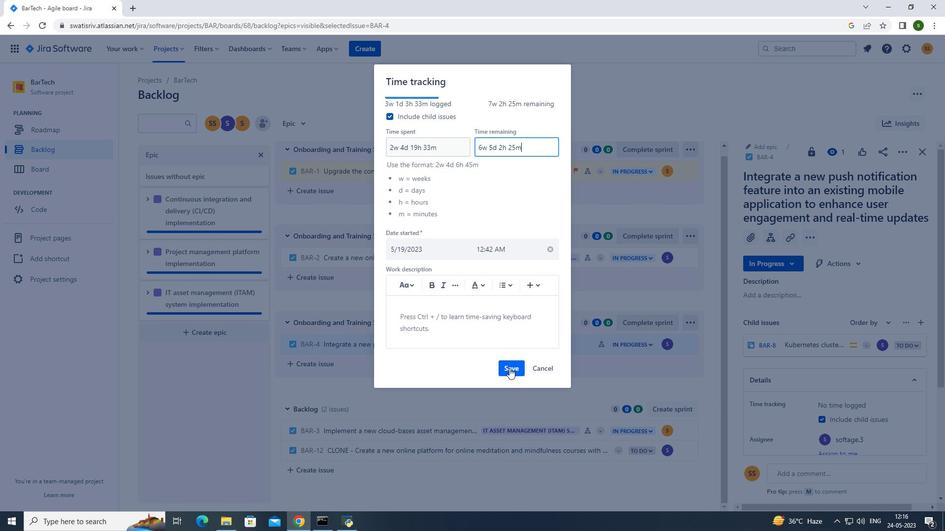 
Action: Mouse moved to (688, 343)
Screenshot: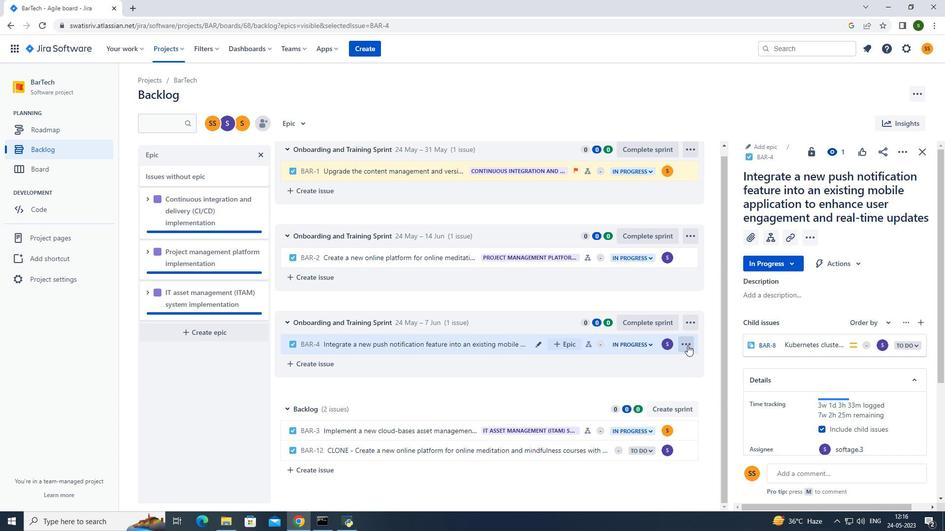 
Action: Mouse pressed left at (688, 343)
Screenshot: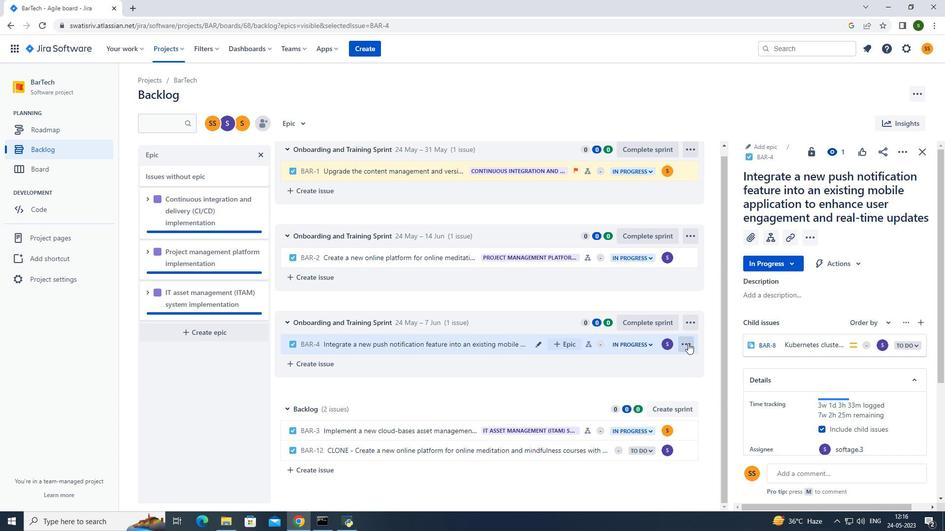 
Action: Mouse moved to (650, 326)
Screenshot: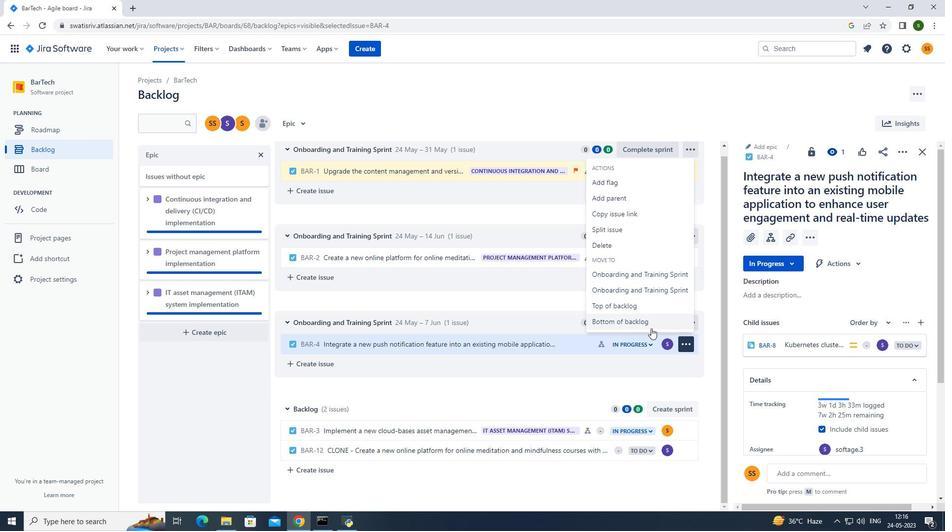 
Action: Mouse pressed left at (650, 326)
Screenshot: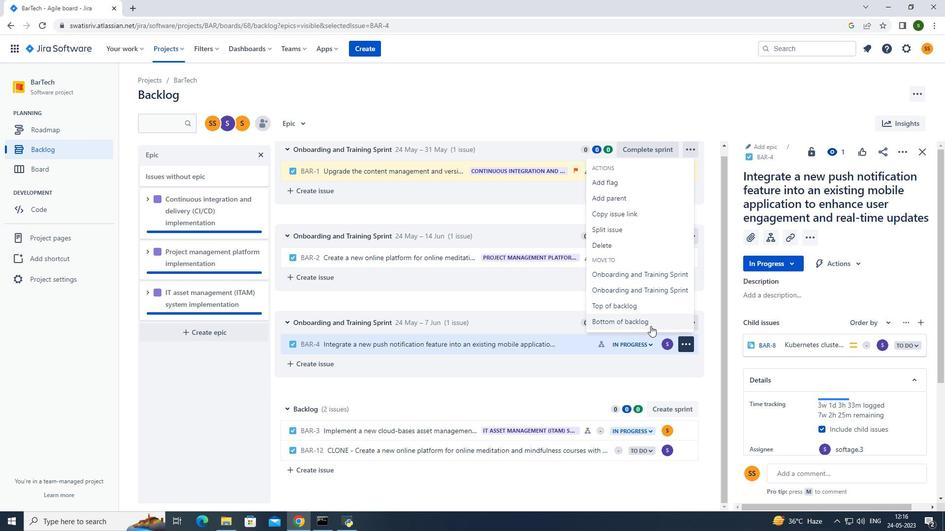 
Action: Mouse moved to (506, 159)
Screenshot: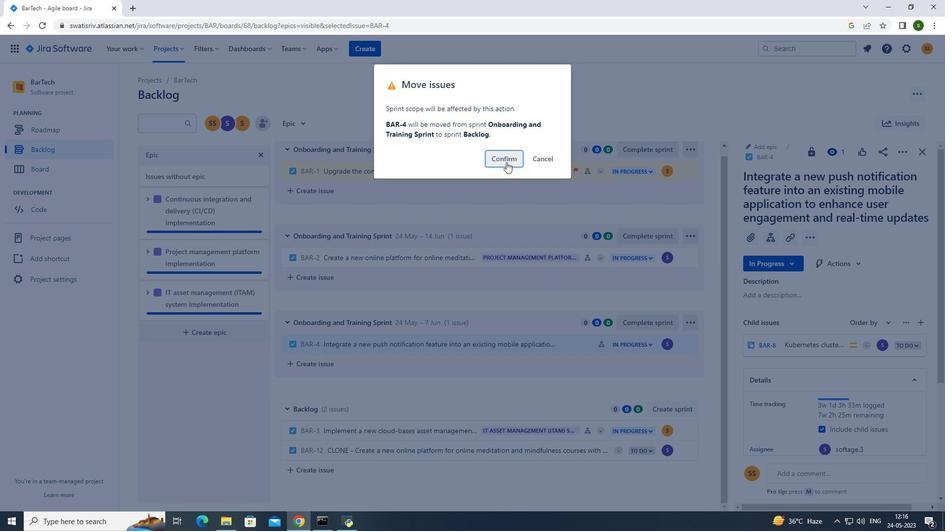 
Action: Mouse pressed left at (506, 159)
Screenshot: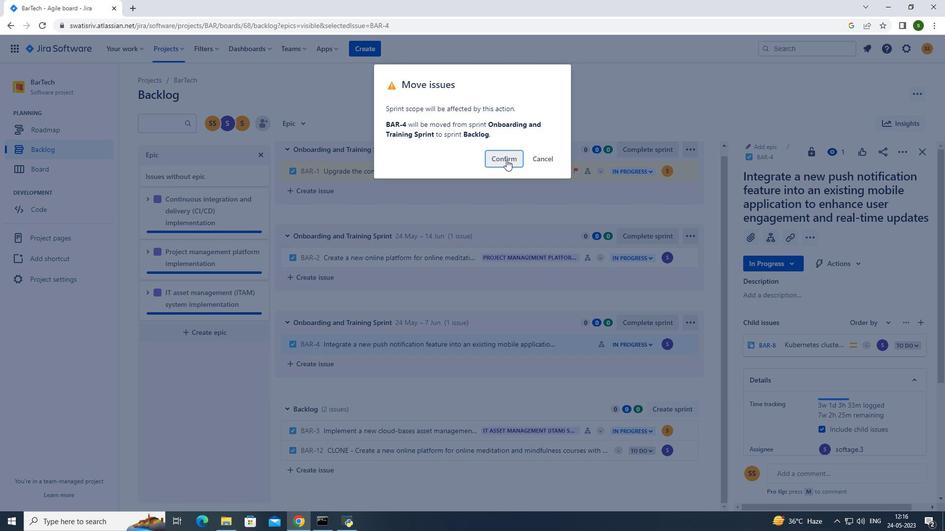 
Action: Mouse moved to (488, 358)
Screenshot: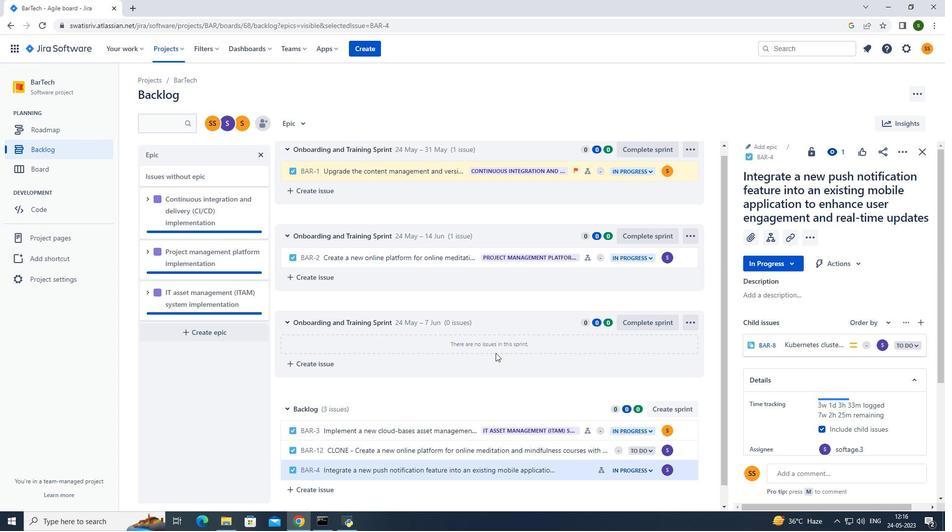 
Action: Mouse scrolled (488, 357) with delta (0, 0)
Screenshot: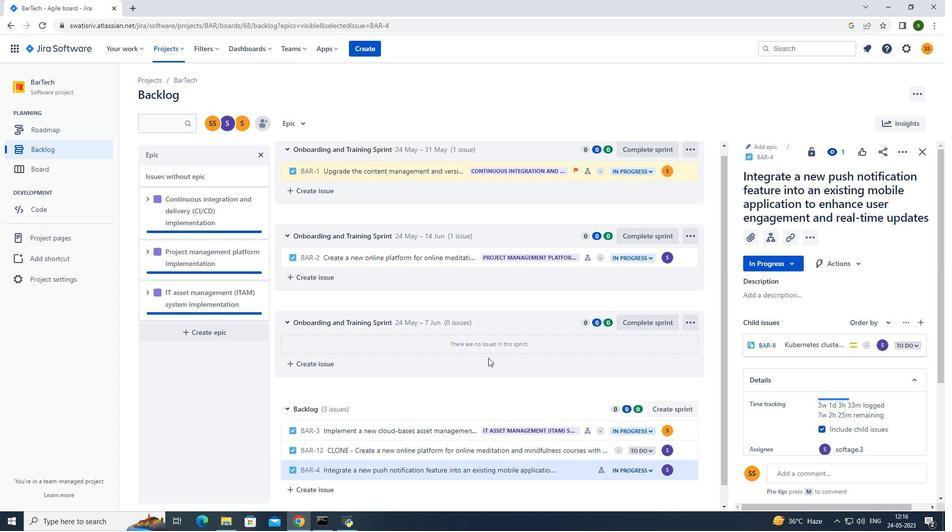 
Action: Mouse scrolled (488, 357) with delta (0, 0)
Screenshot: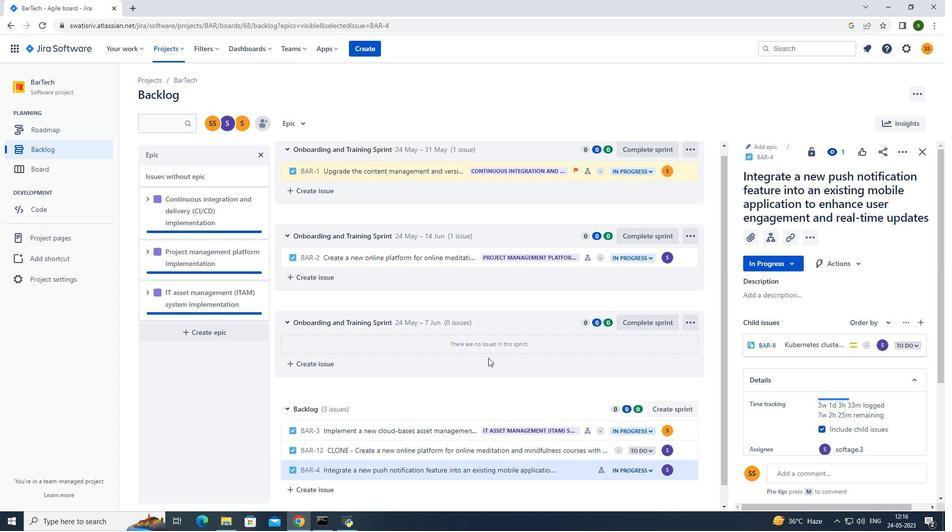 
Action: Mouse moved to (565, 448)
Screenshot: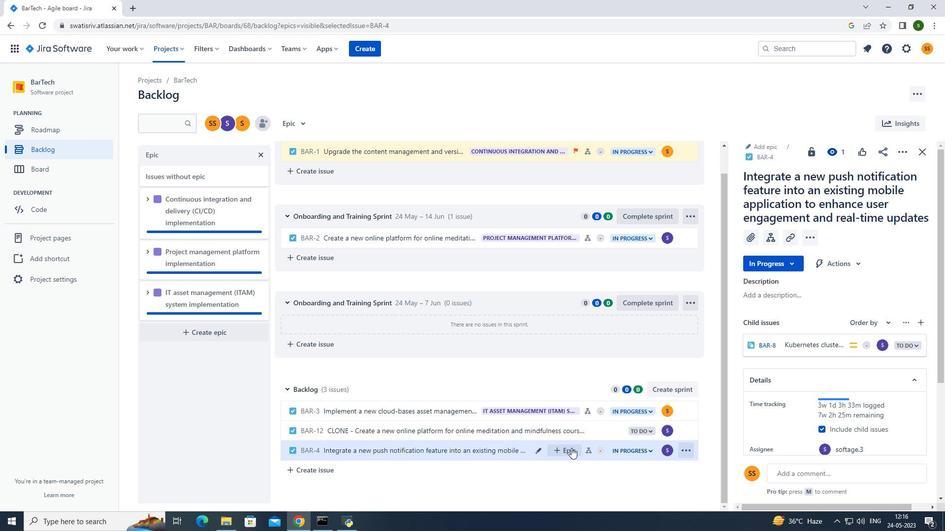 
Action: Mouse pressed left at (565, 448)
Screenshot: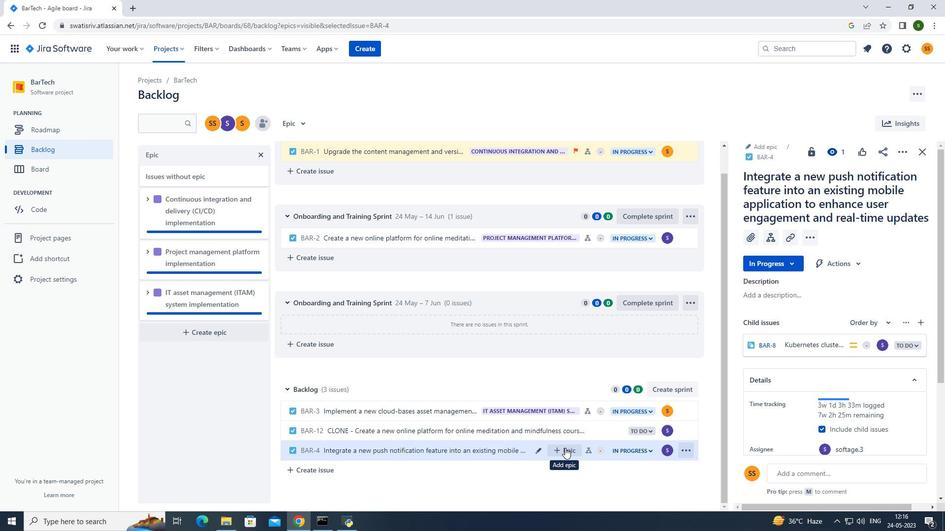 
Action: Mouse moved to (585, 463)
Screenshot: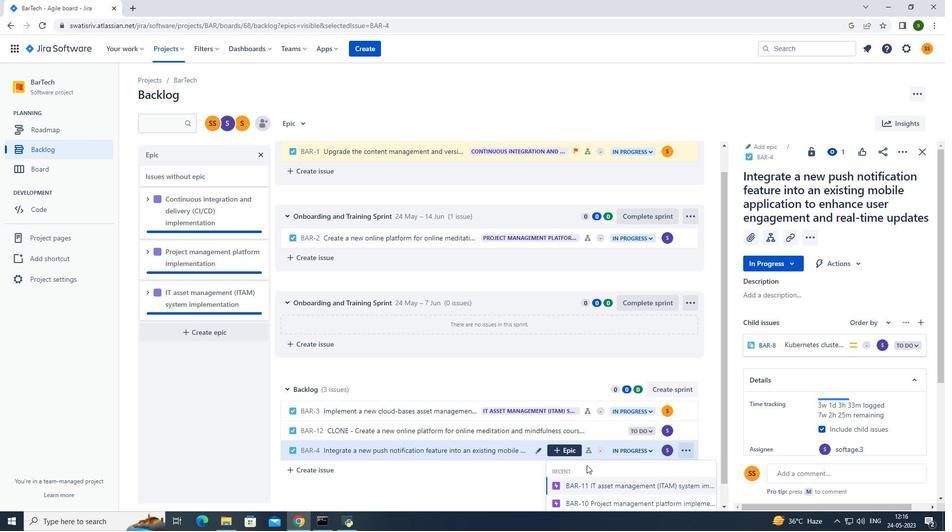
Action: Mouse scrolled (585, 463) with delta (0, 0)
Screenshot: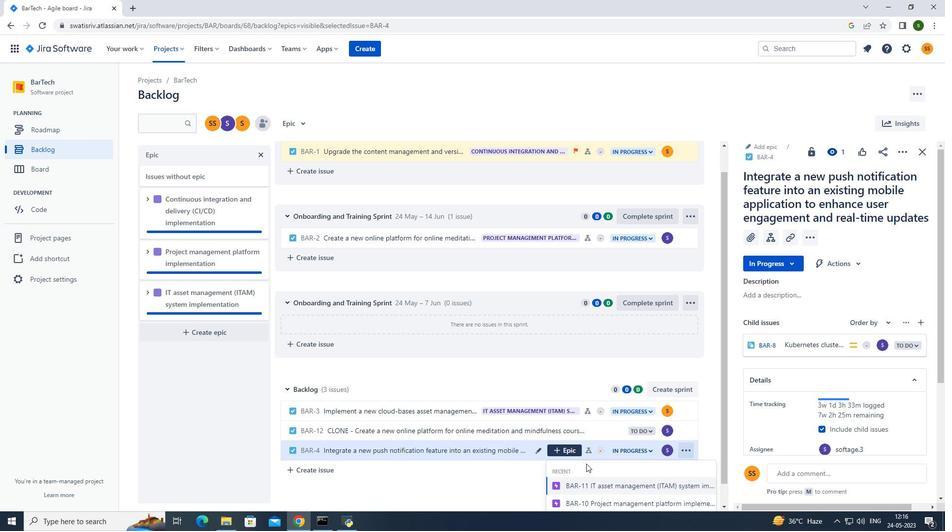 
Action: Mouse scrolled (585, 463) with delta (0, 0)
Screenshot: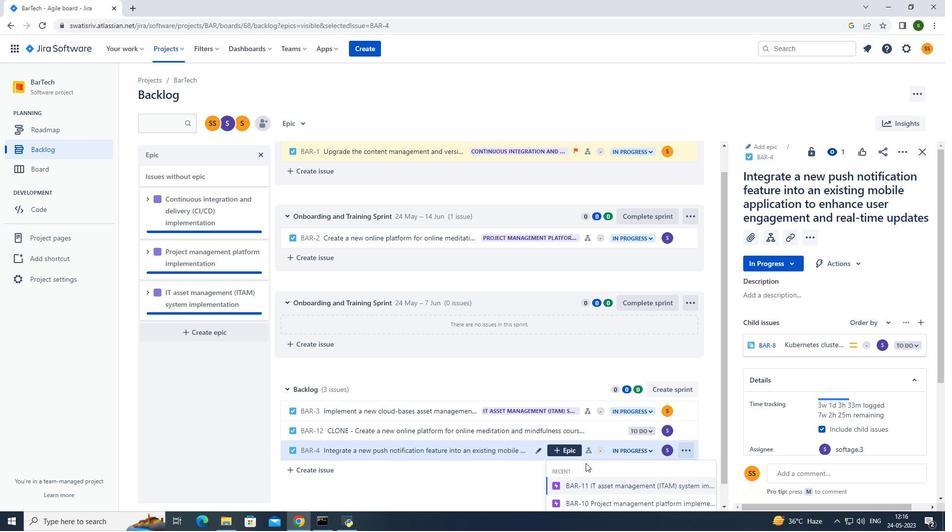 
Action: Mouse scrolled (585, 463) with delta (0, 0)
Screenshot: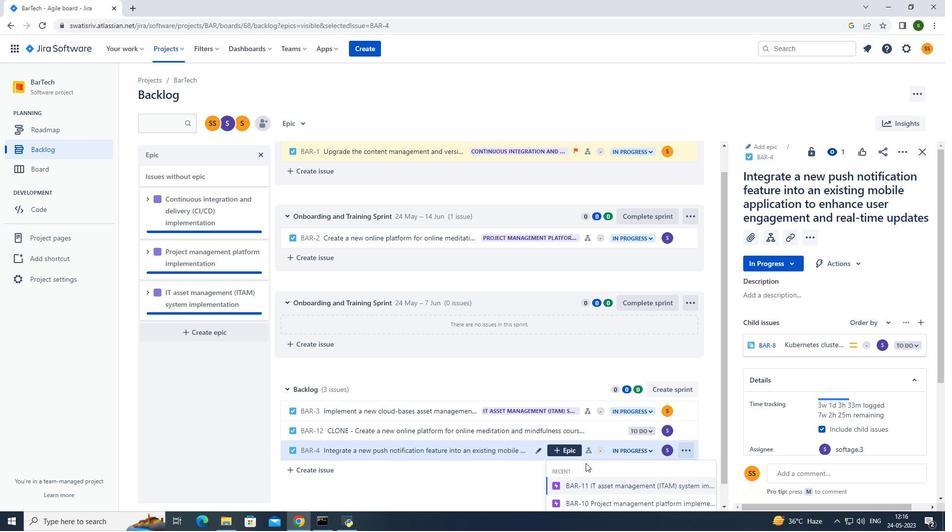 
Action: Mouse scrolled (585, 463) with delta (0, 0)
Screenshot: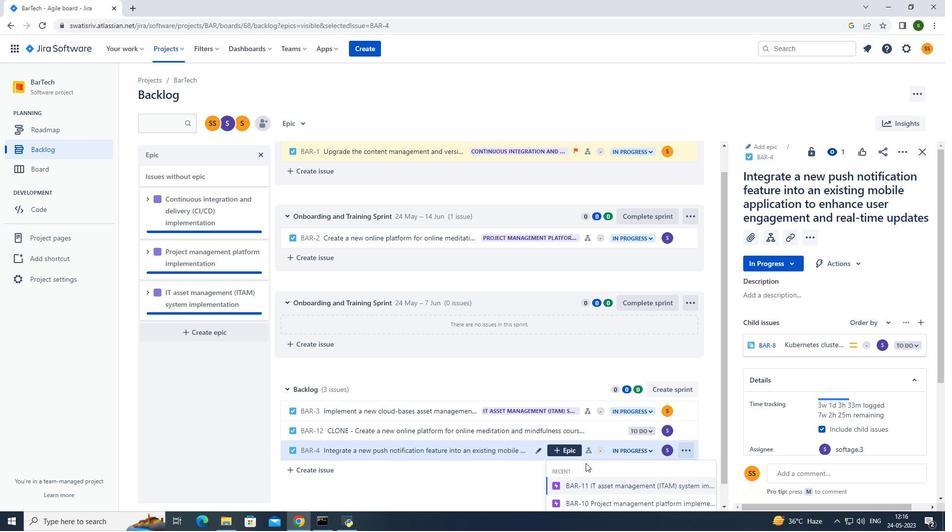 
Action: Mouse moved to (723, 412)
Screenshot: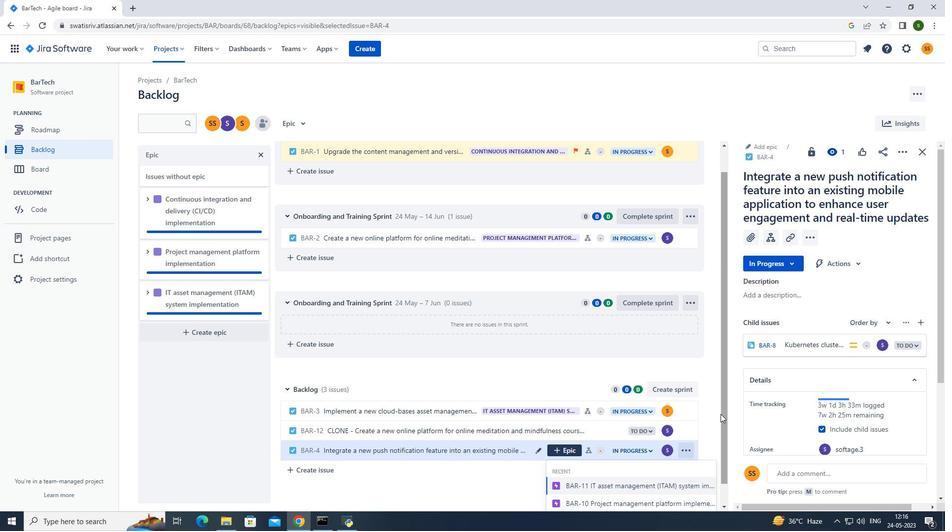 
Action: Mouse pressed left at (723, 412)
Screenshot: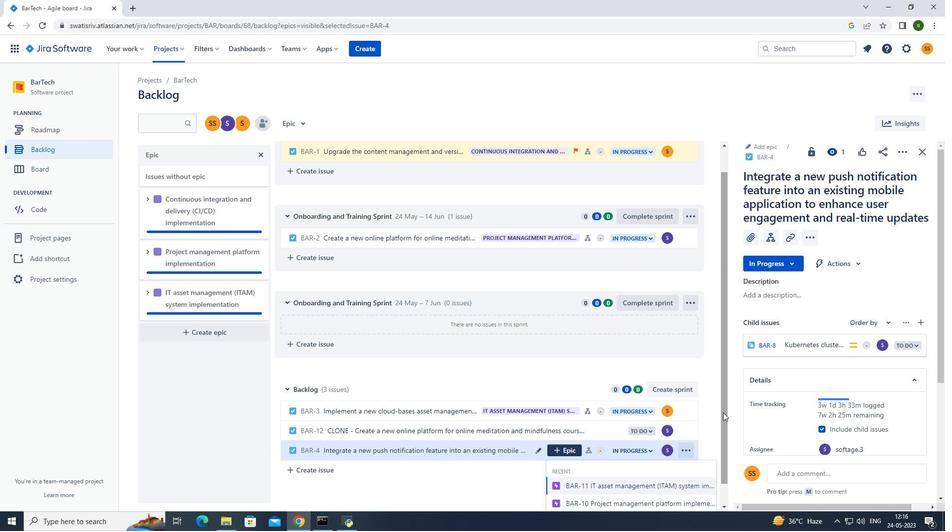 
Action: Mouse moved to (641, 494)
Screenshot: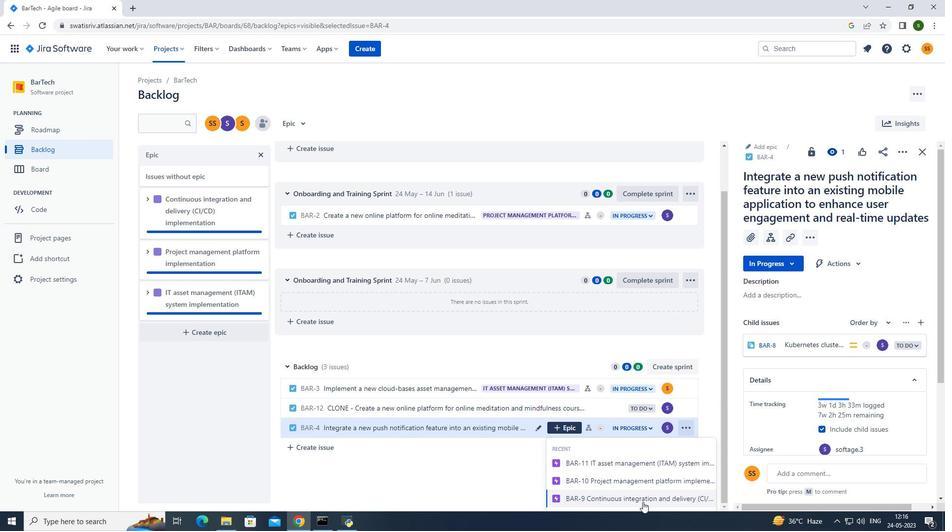 
Action: Mouse pressed left at (641, 494)
Screenshot: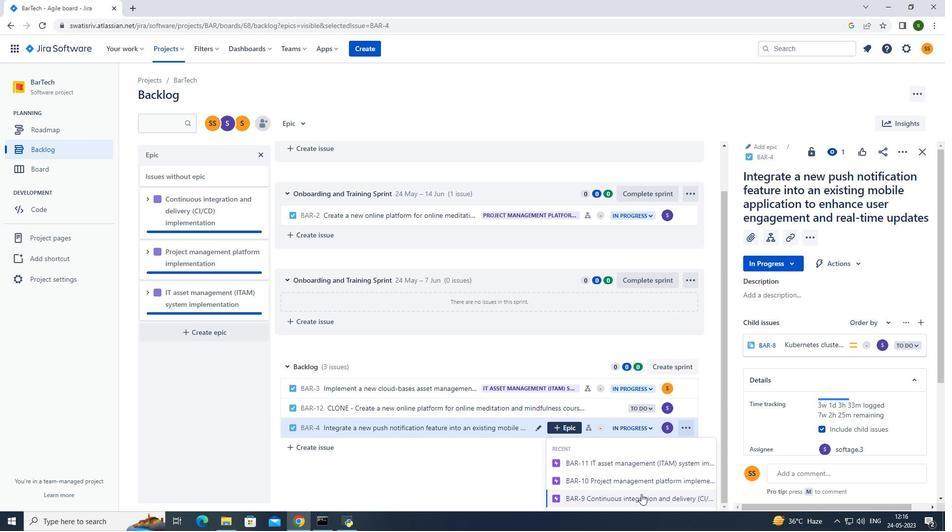 
Action: Mouse moved to (301, 125)
Screenshot: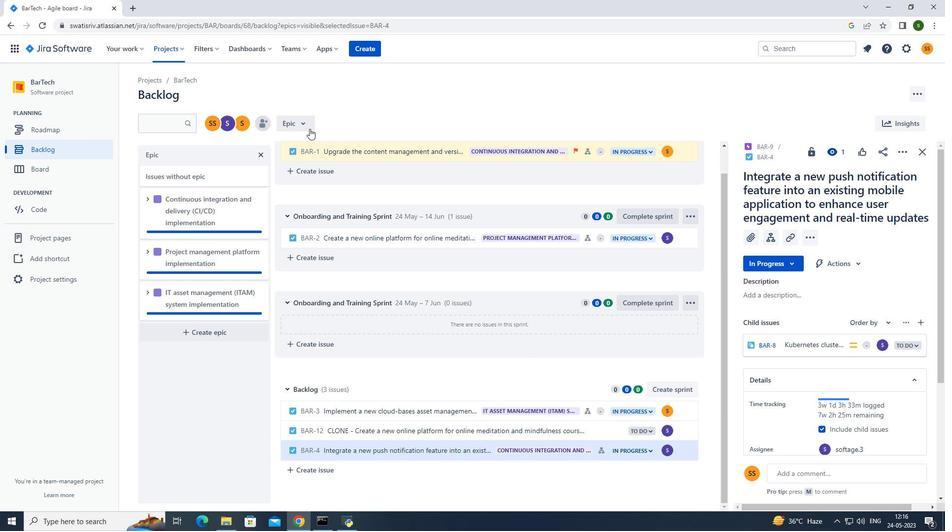 
Action: Mouse pressed left at (301, 125)
Screenshot: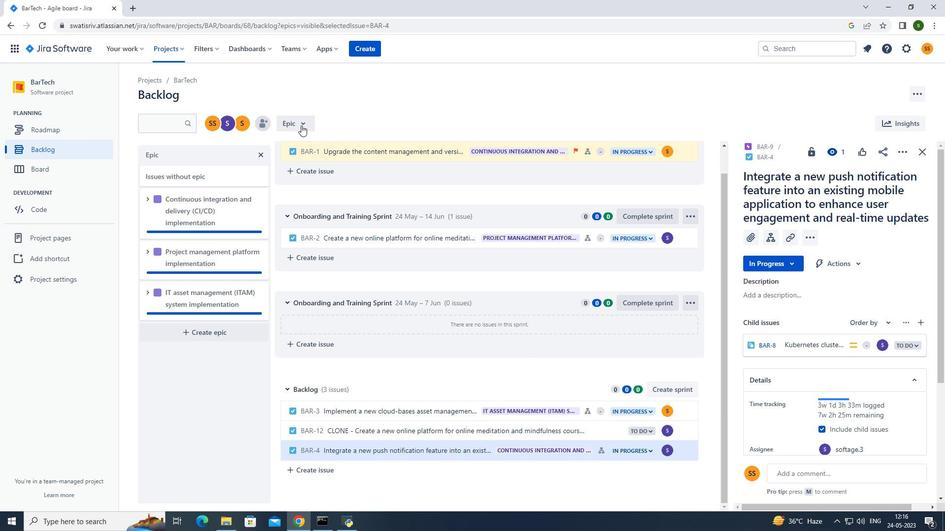 
Action: Mouse moved to (334, 166)
Screenshot: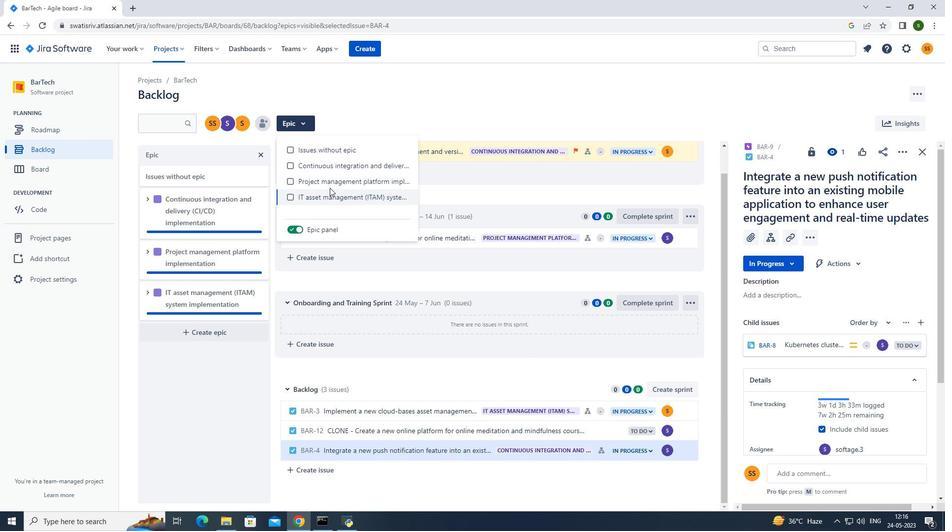 
Action: Mouse pressed left at (334, 166)
Screenshot: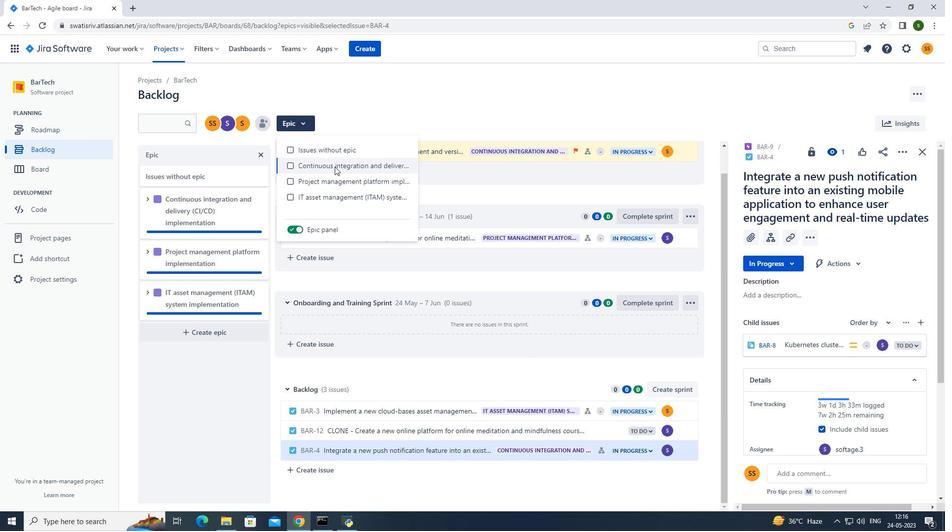 
Action: Mouse moved to (443, 99)
Screenshot: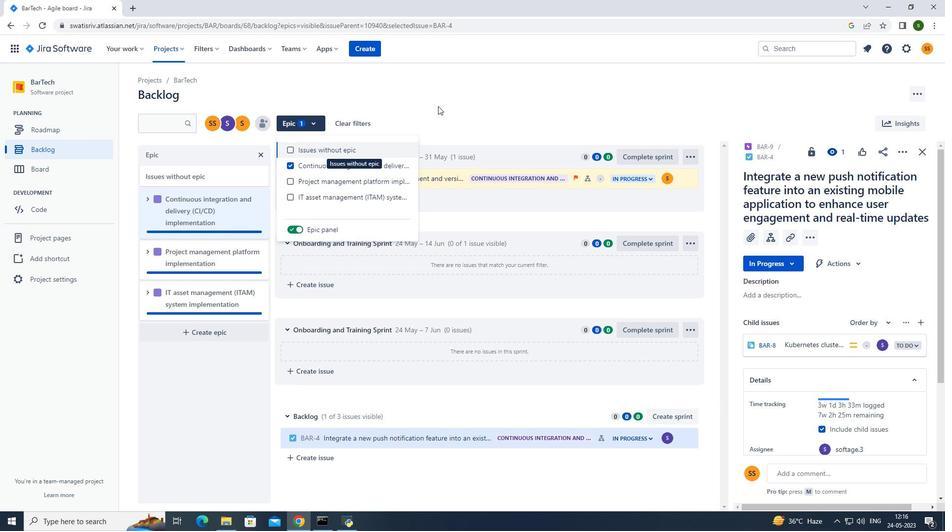 
Action: Mouse pressed left at (443, 99)
Screenshot: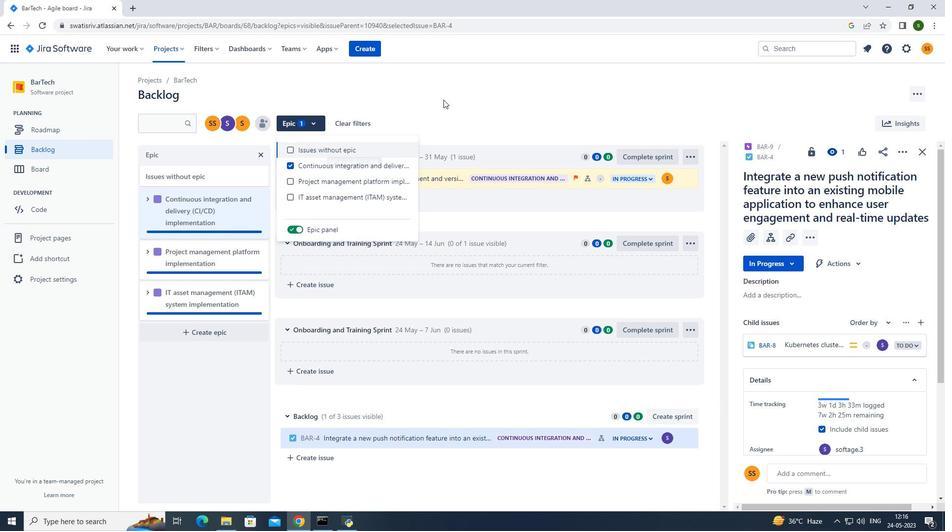 
Action: Mouse moved to (442, 99)
Screenshot: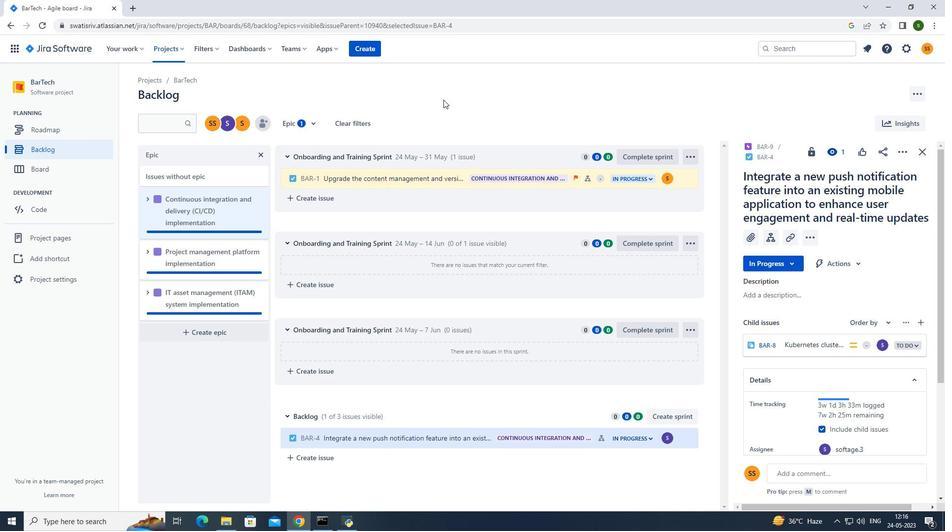 
